 Task: Create a due date automation trigger when advanced on, on the tuesday of the week before a card is due add dates not due next week at 11:00 AM.
Action: Mouse moved to (884, 263)
Screenshot: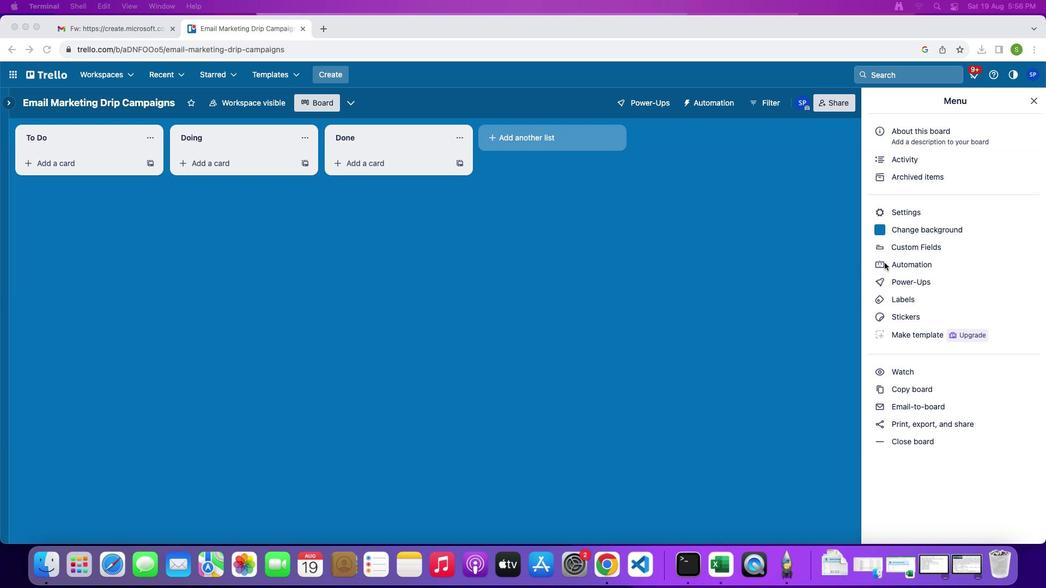 
Action: Mouse pressed left at (884, 263)
Screenshot: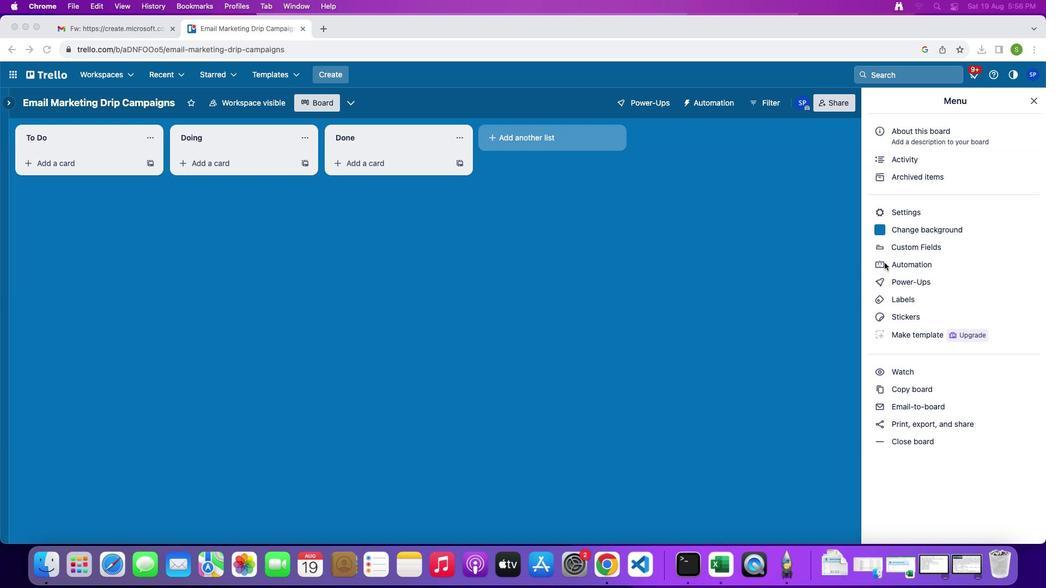 
Action: Mouse pressed left at (884, 263)
Screenshot: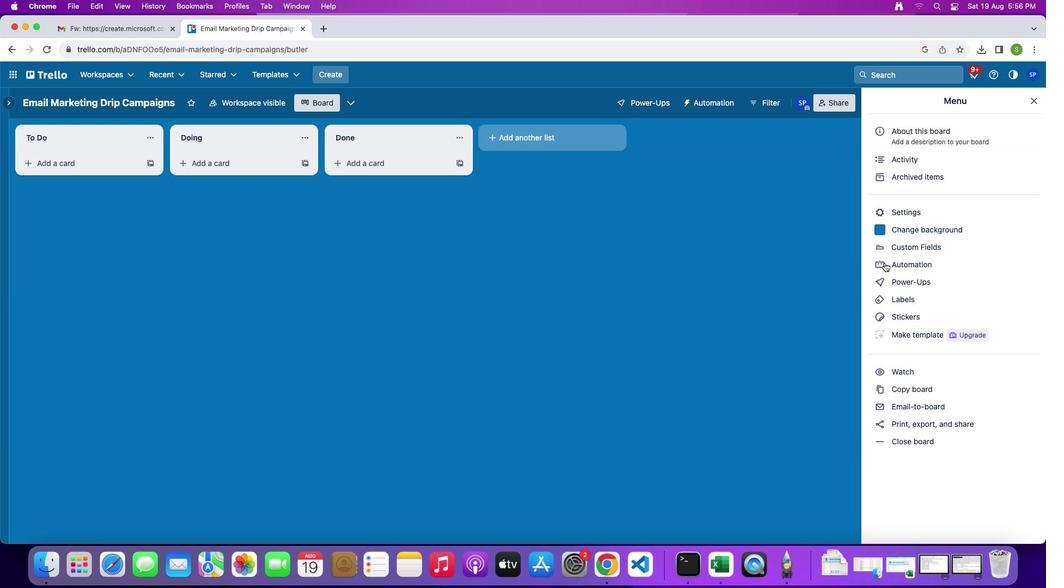 
Action: Mouse moved to (93, 245)
Screenshot: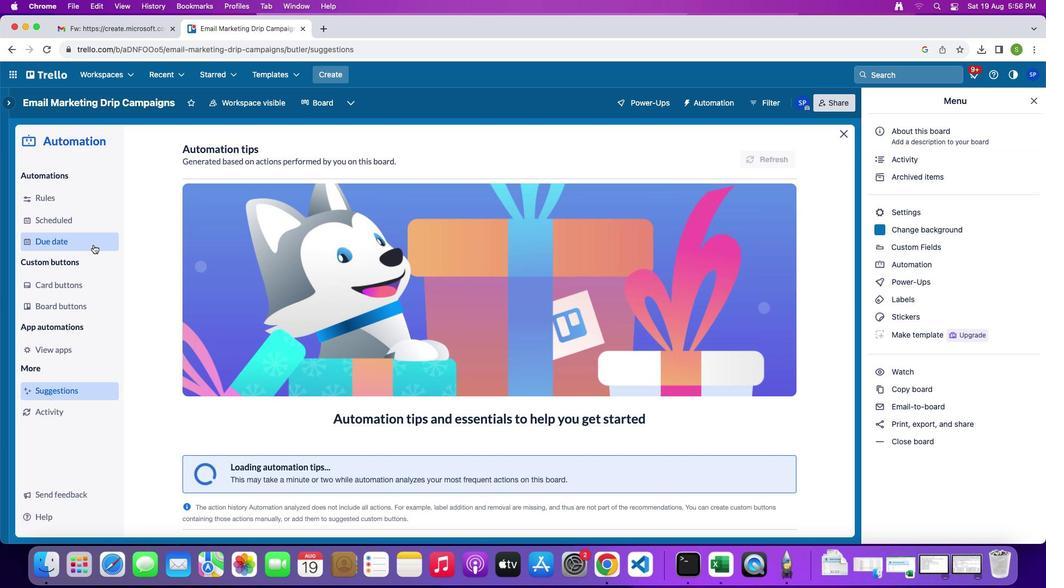 
Action: Mouse pressed left at (93, 245)
Screenshot: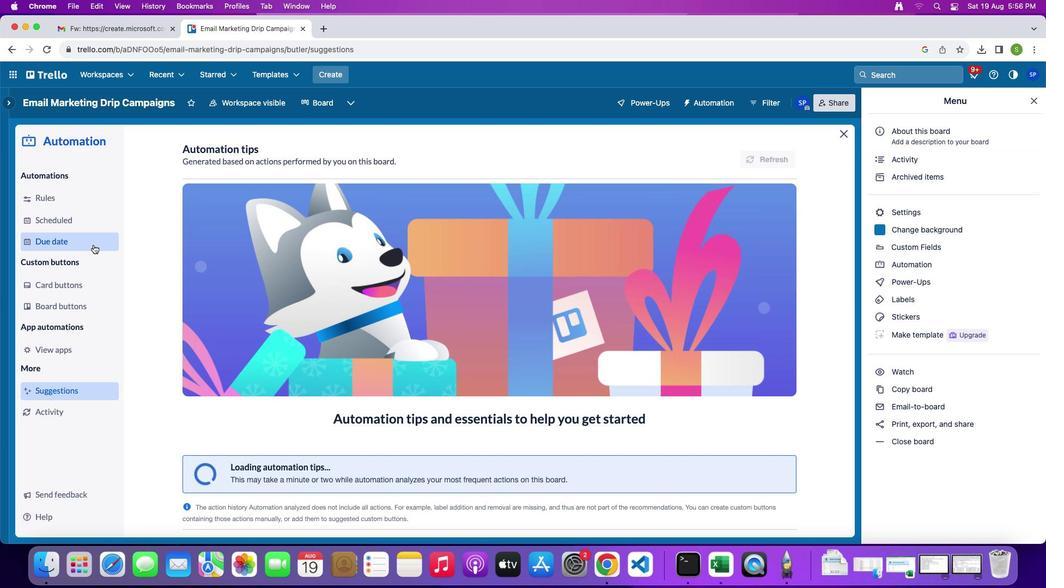 
Action: Mouse moved to (746, 153)
Screenshot: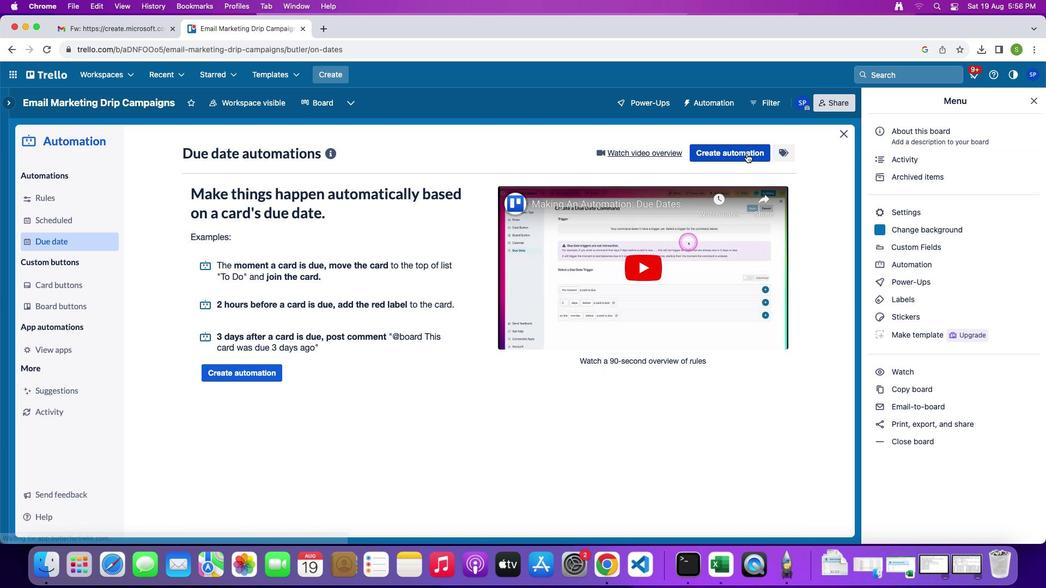 
Action: Mouse pressed left at (746, 153)
Screenshot: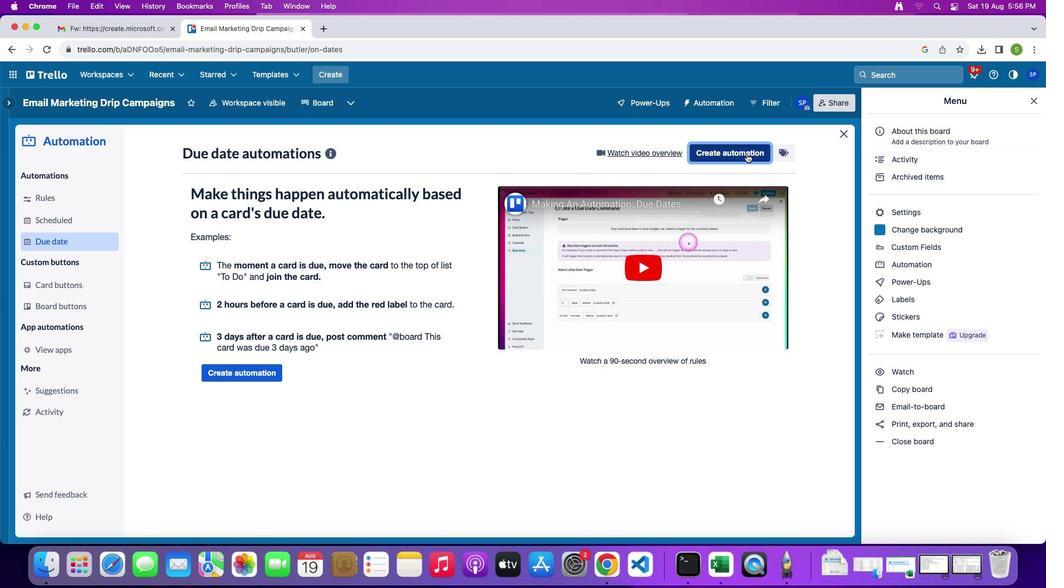 
Action: Mouse moved to (232, 256)
Screenshot: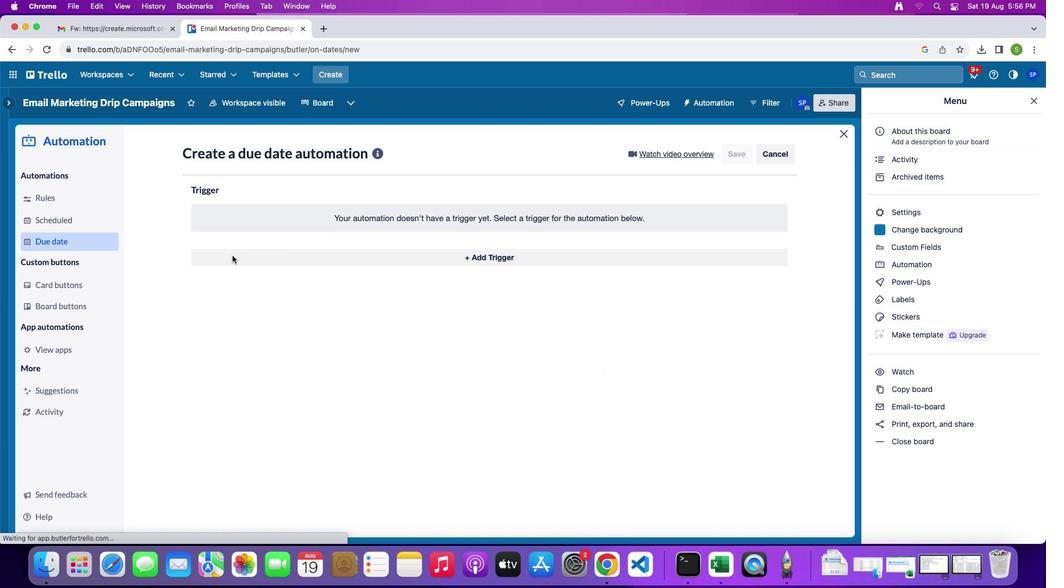 
Action: Mouse pressed left at (232, 256)
Screenshot: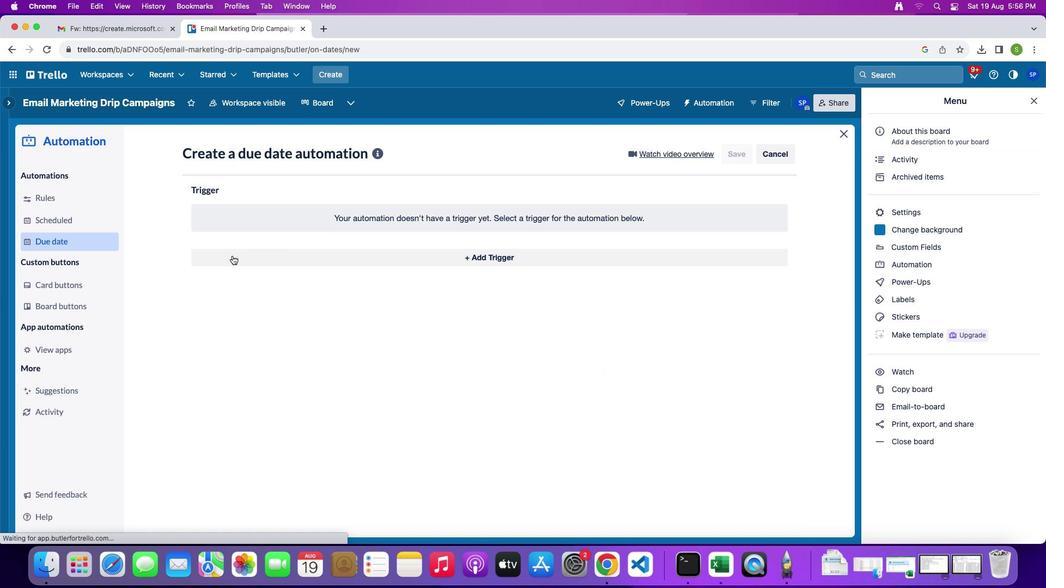 
Action: Mouse moved to (234, 453)
Screenshot: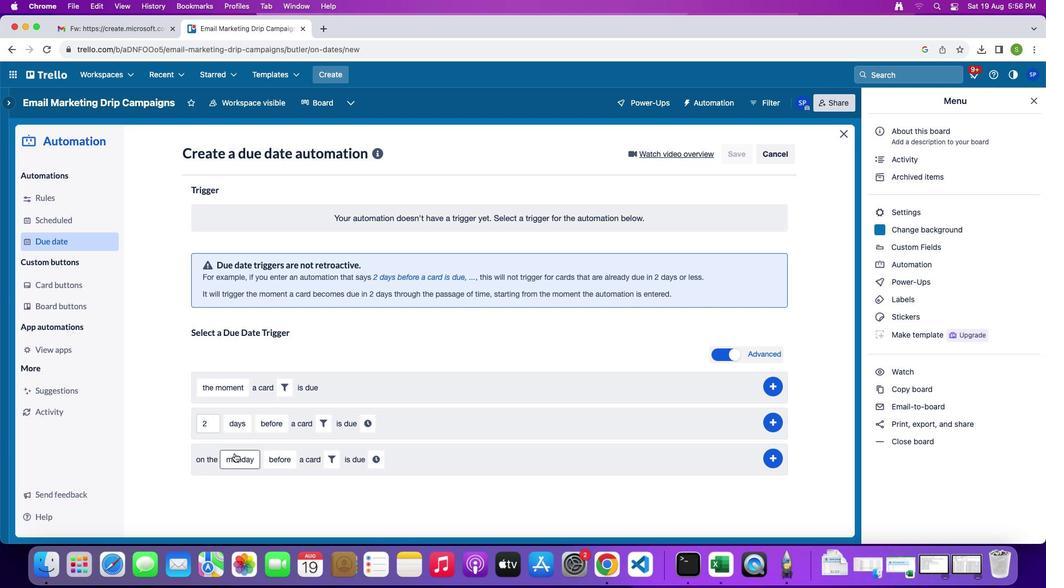 
Action: Mouse pressed left at (234, 453)
Screenshot: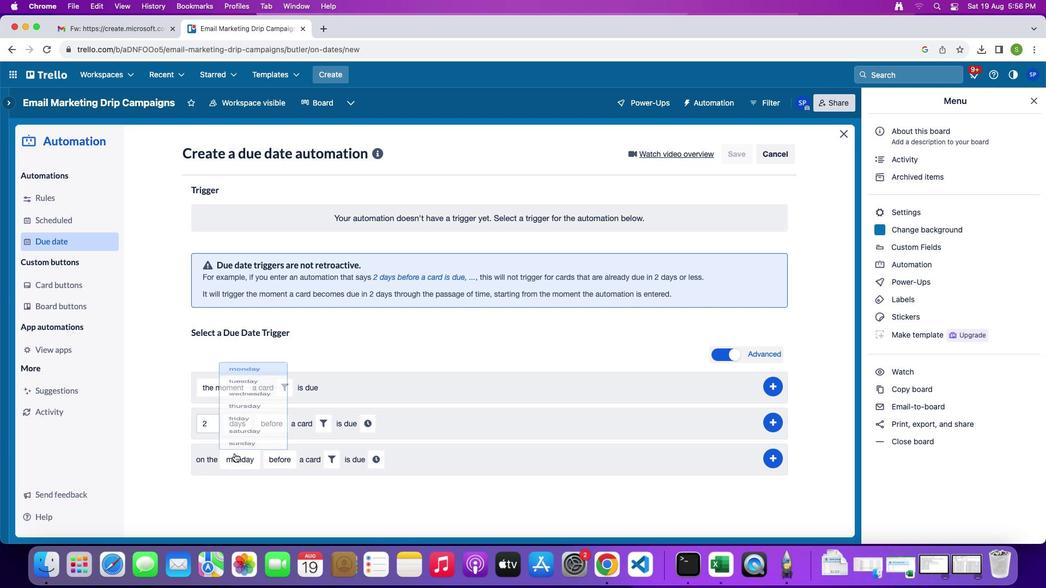 
Action: Mouse moved to (256, 331)
Screenshot: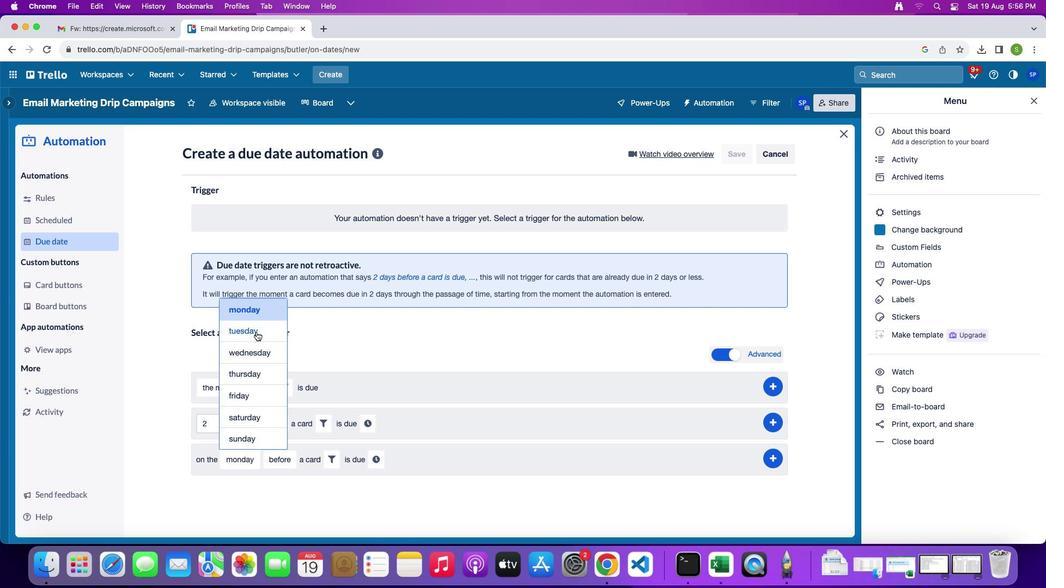 
Action: Mouse pressed left at (256, 331)
Screenshot: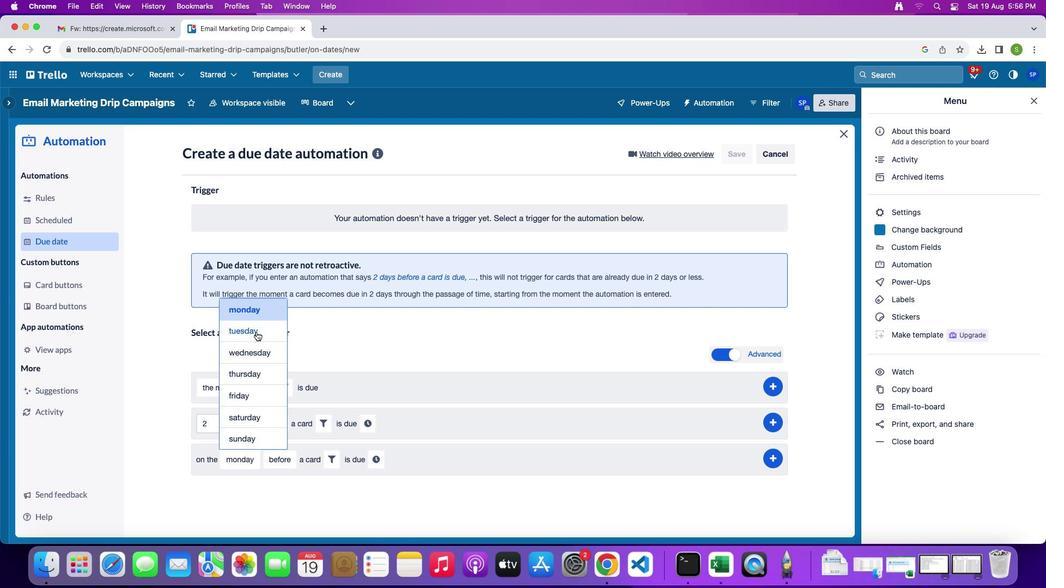 
Action: Mouse moved to (278, 463)
Screenshot: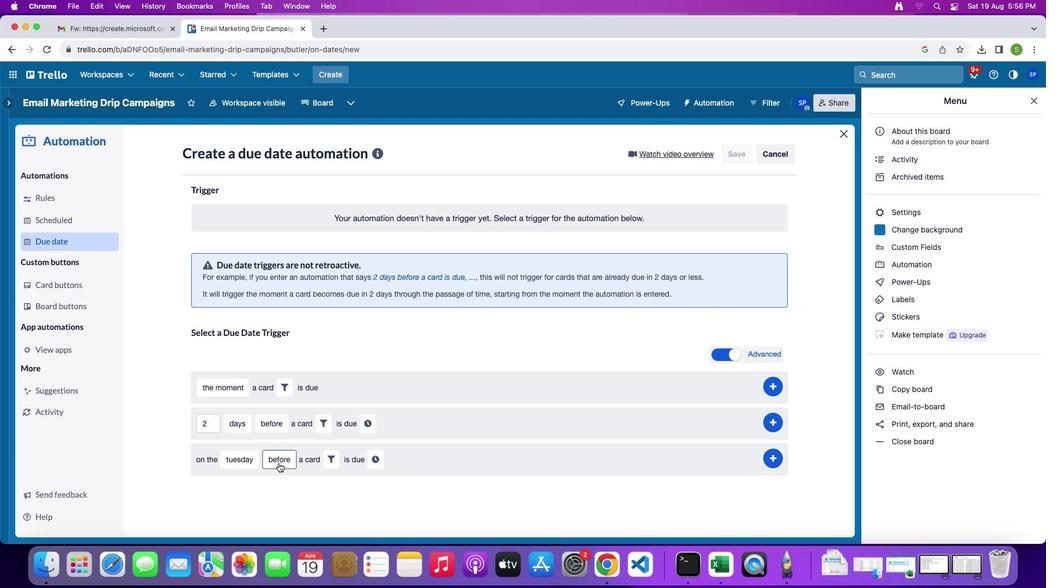 
Action: Mouse pressed left at (278, 463)
Screenshot: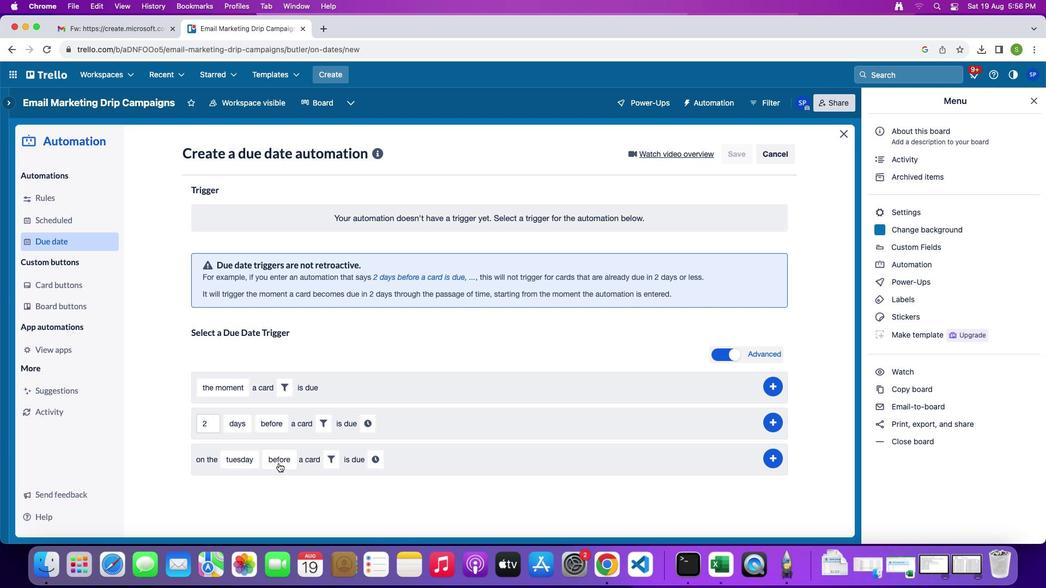 
Action: Mouse moved to (284, 440)
Screenshot: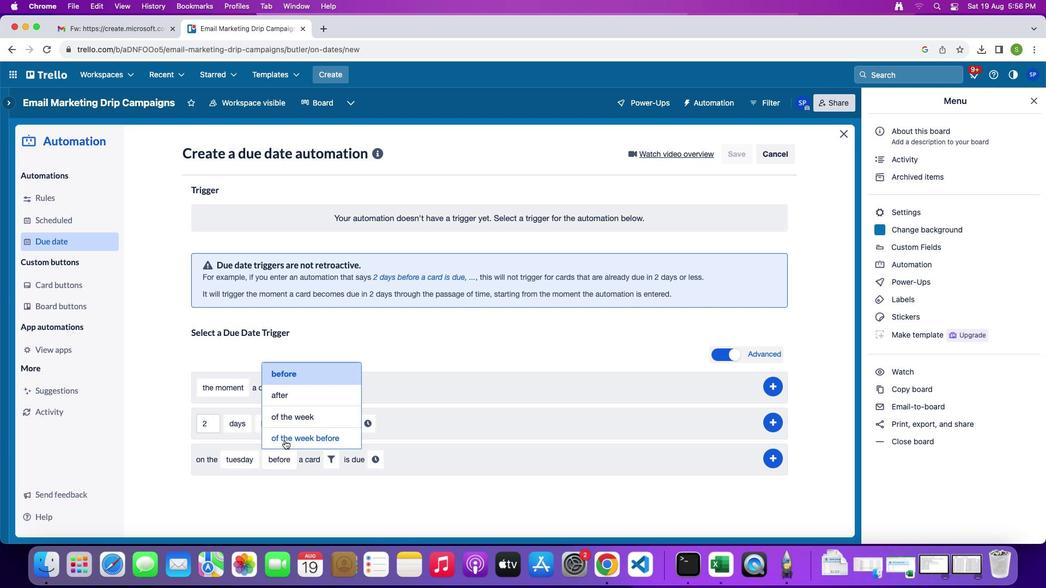 
Action: Mouse pressed left at (284, 440)
Screenshot: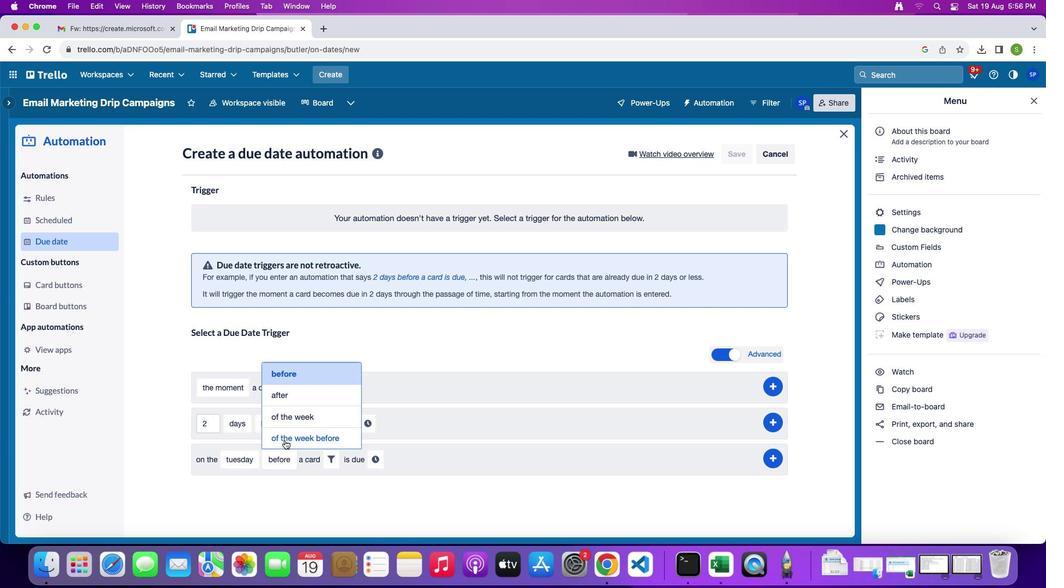 
Action: Mouse moved to (367, 459)
Screenshot: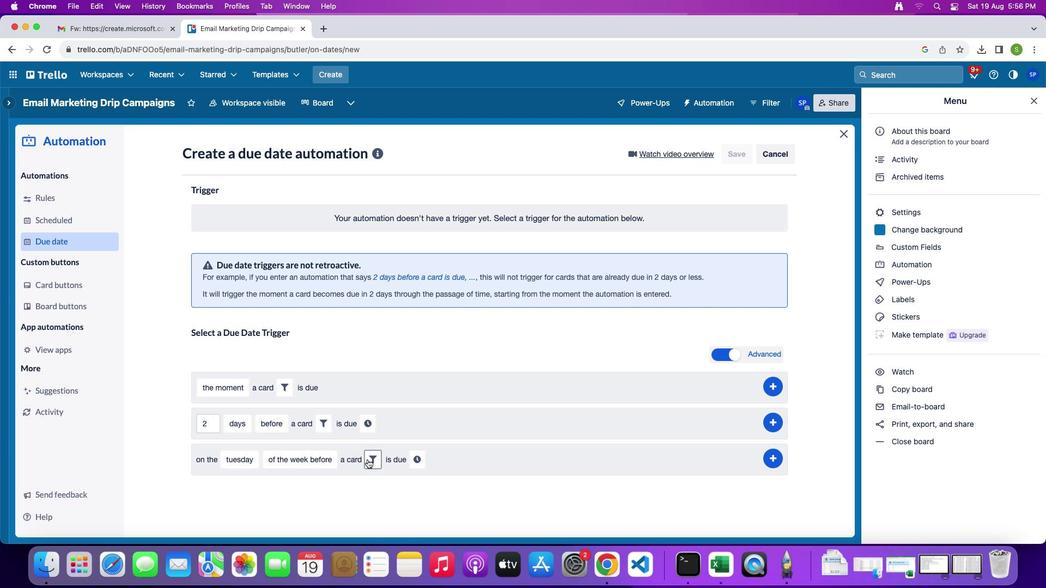 
Action: Mouse pressed left at (367, 459)
Screenshot: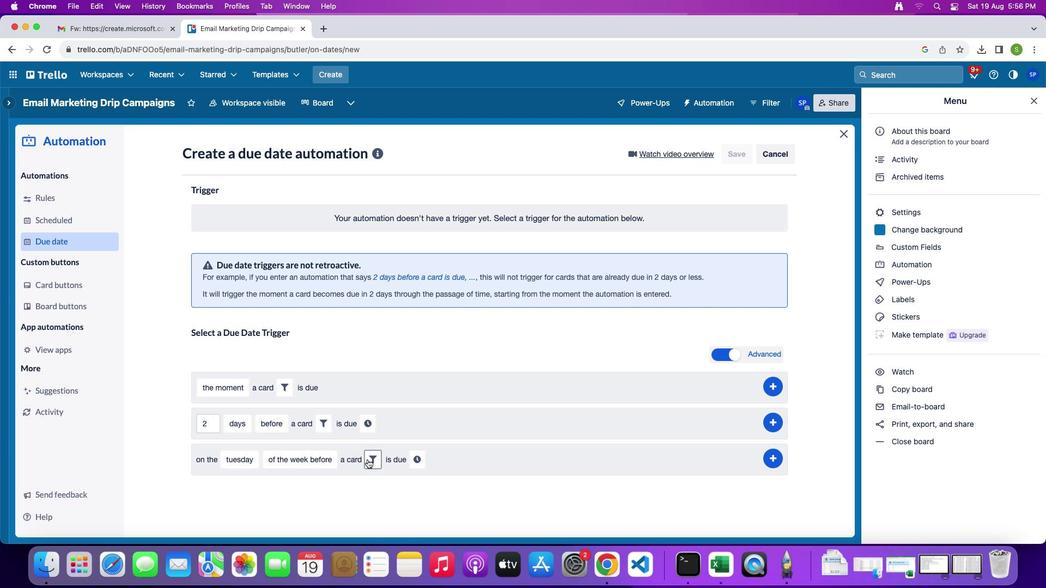 
Action: Mouse moved to (420, 499)
Screenshot: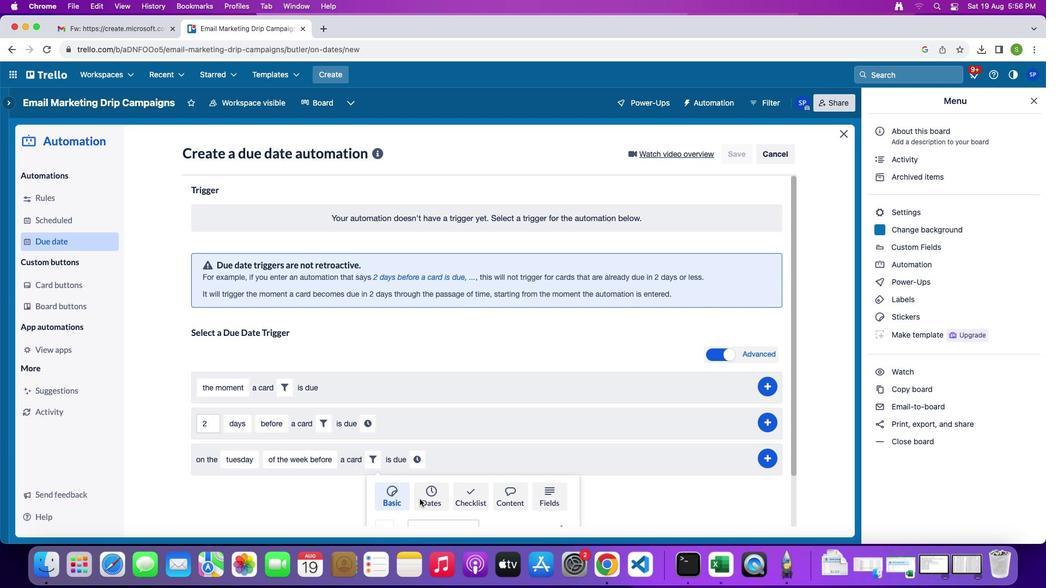 
Action: Mouse pressed left at (420, 499)
Screenshot: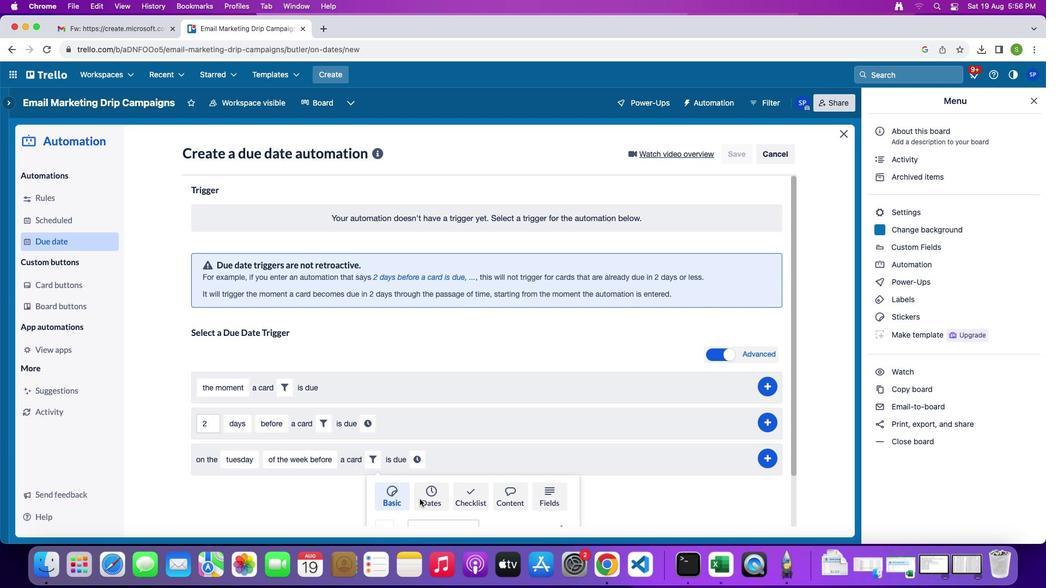 
Action: Mouse moved to (329, 490)
Screenshot: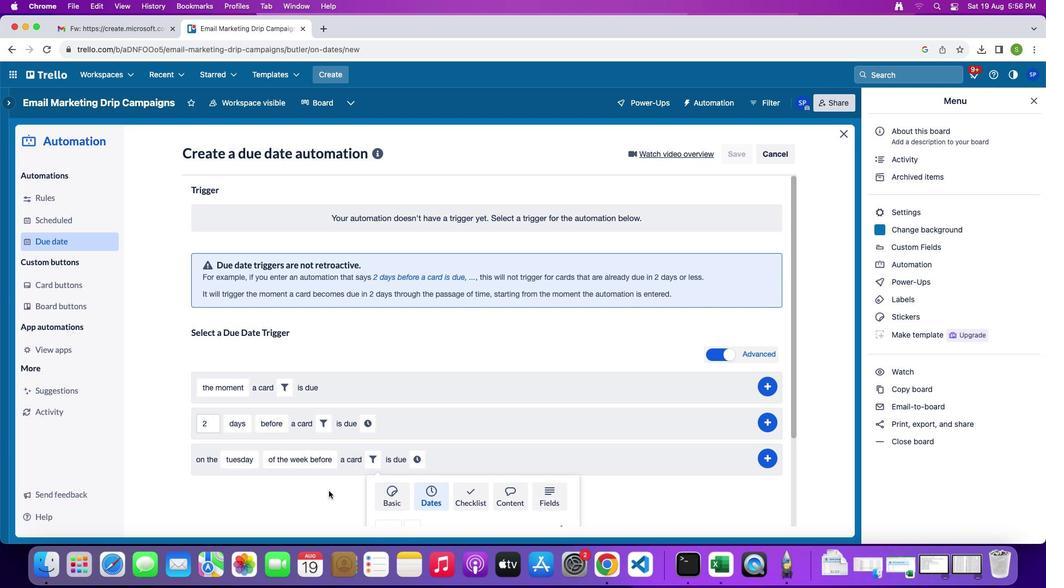
Action: Mouse scrolled (329, 490) with delta (0, 0)
Screenshot: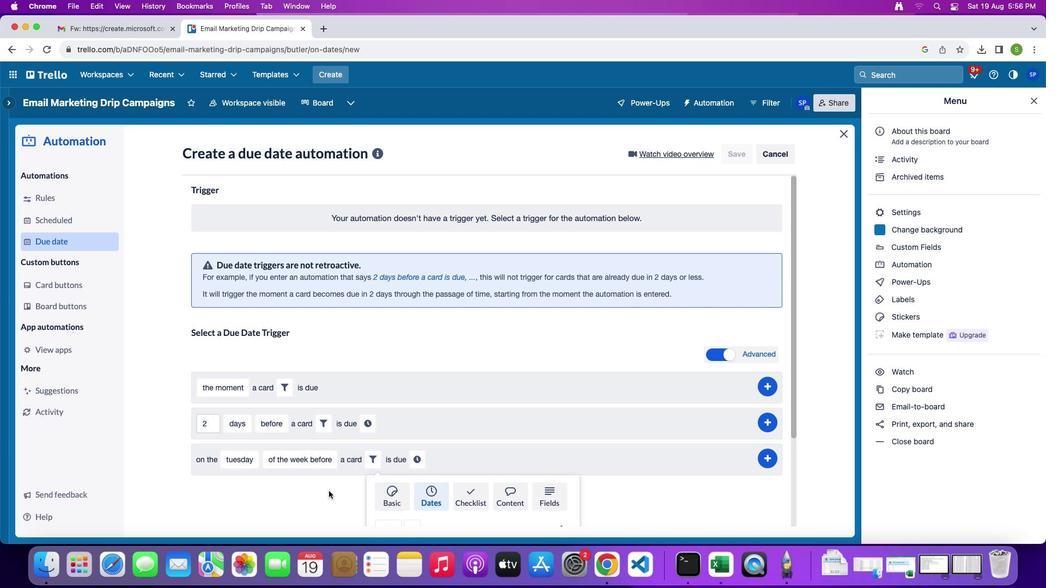 
Action: Mouse scrolled (329, 490) with delta (0, 0)
Screenshot: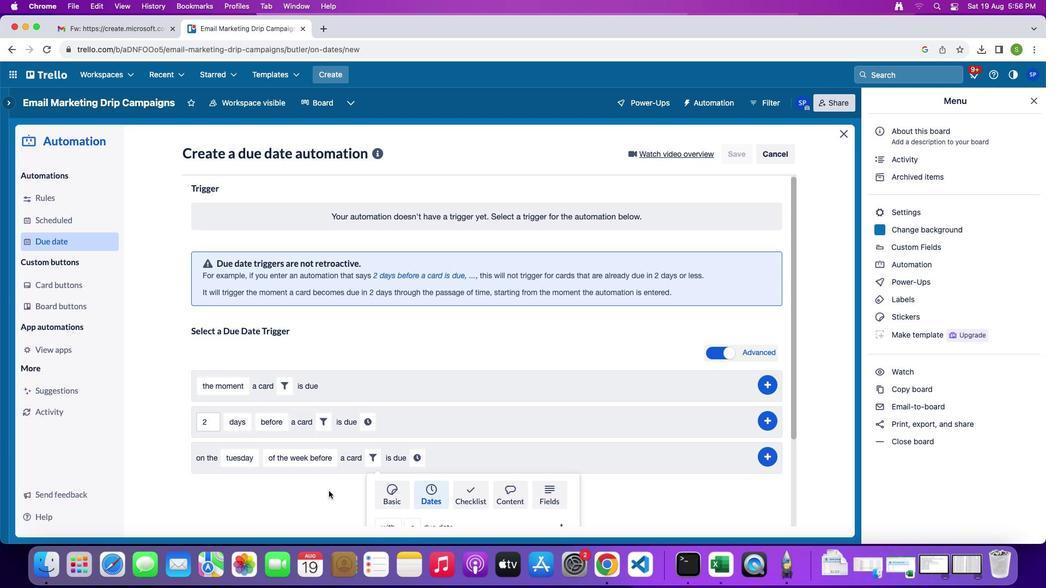 
Action: Mouse scrolled (329, 490) with delta (0, -1)
Screenshot: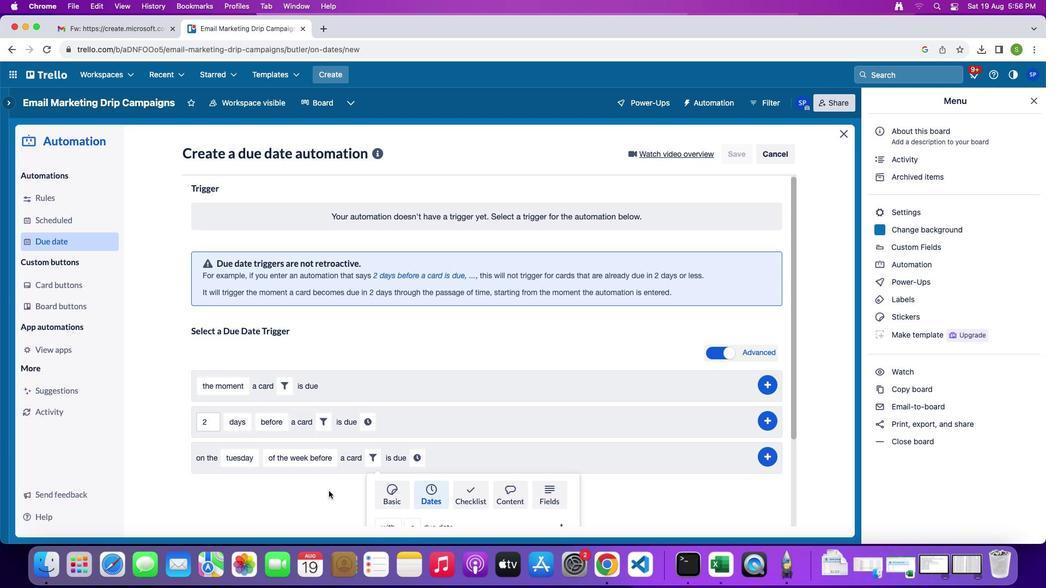 
Action: Mouse scrolled (329, 490) with delta (0, -2)
Screenshot: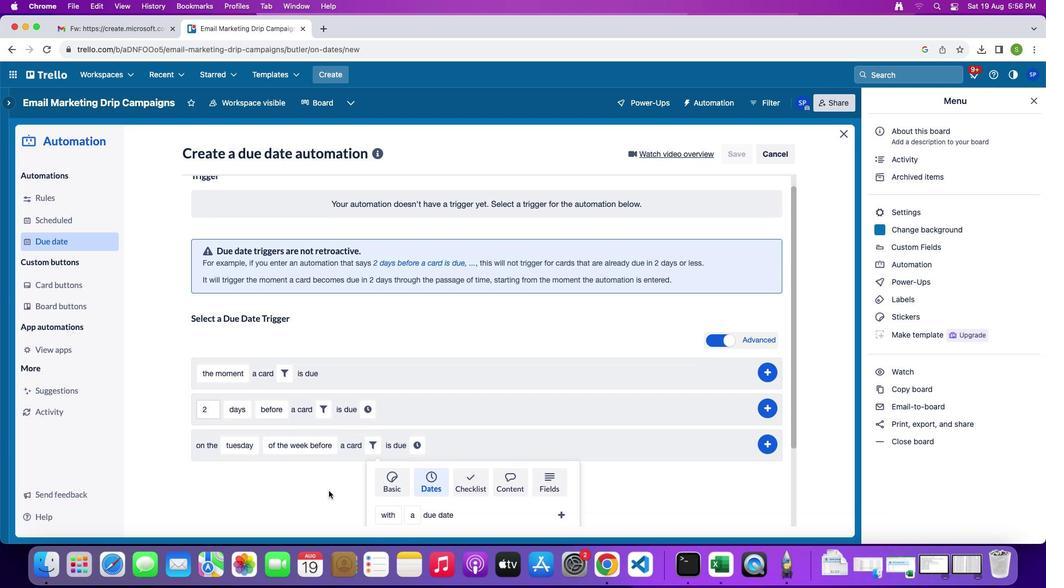 
Action: Mouse scrolled (329, 490) with delta (0, -2)
Screenshot: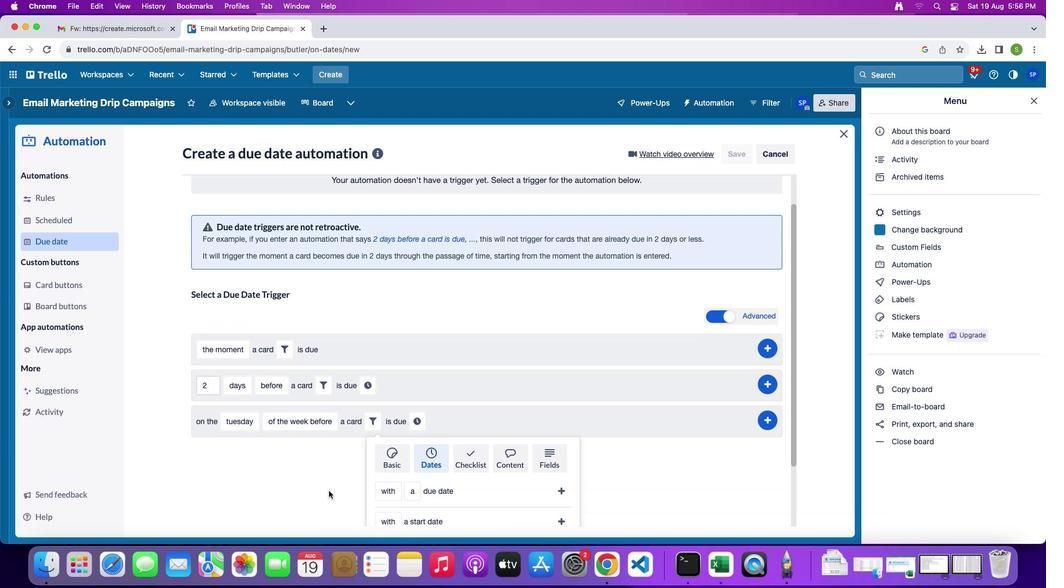 
Action: Mouse scrolled (329, 490) with delta (0, 0)
Screenshot: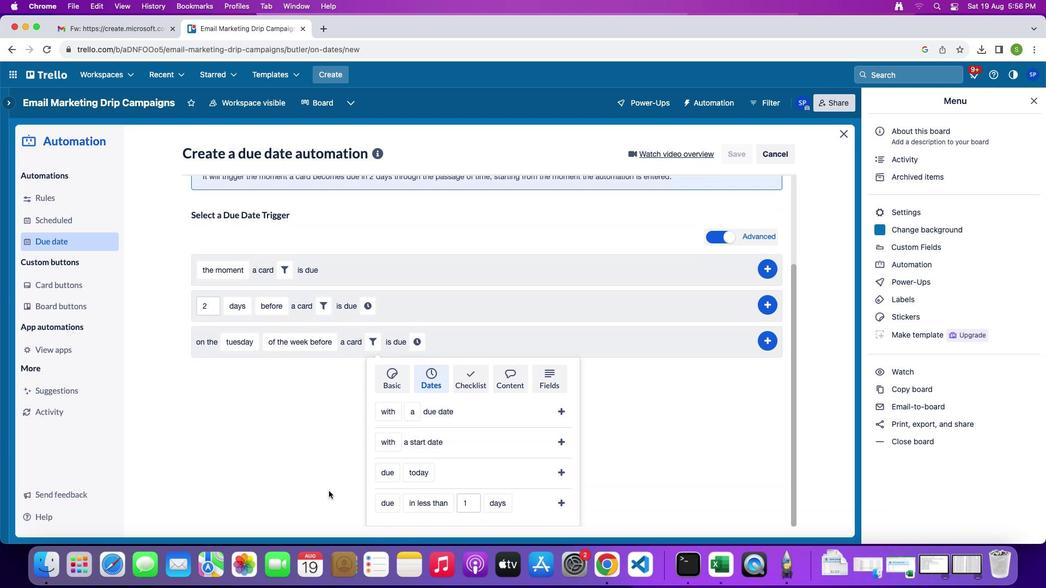 
Action: Mouse scrolled (329, 490) with delta (0, 0)
Screenshot: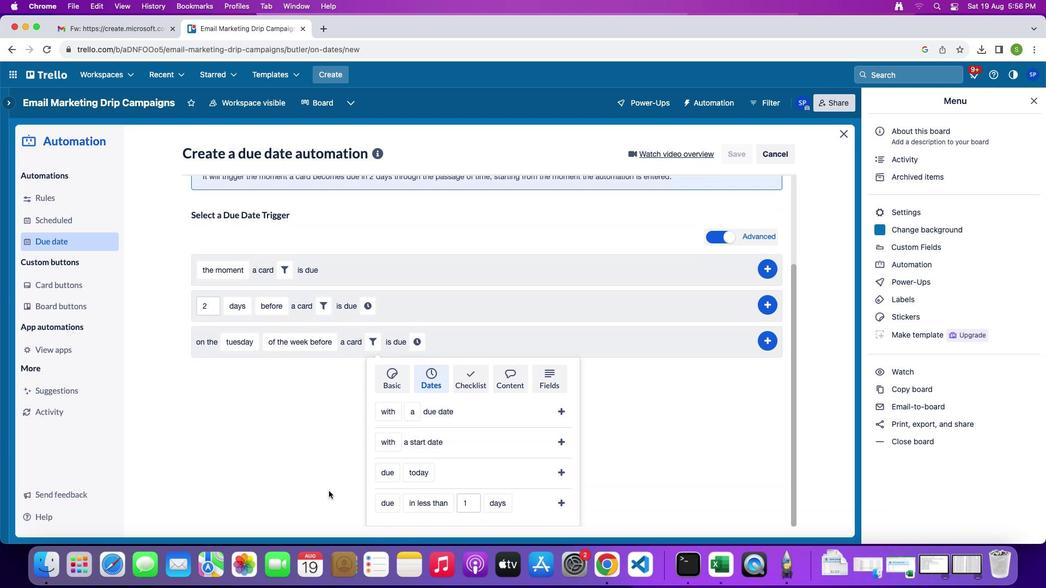 
Action: Mouse scrolled (329, 490) with delta (0, -1)
Screenshot: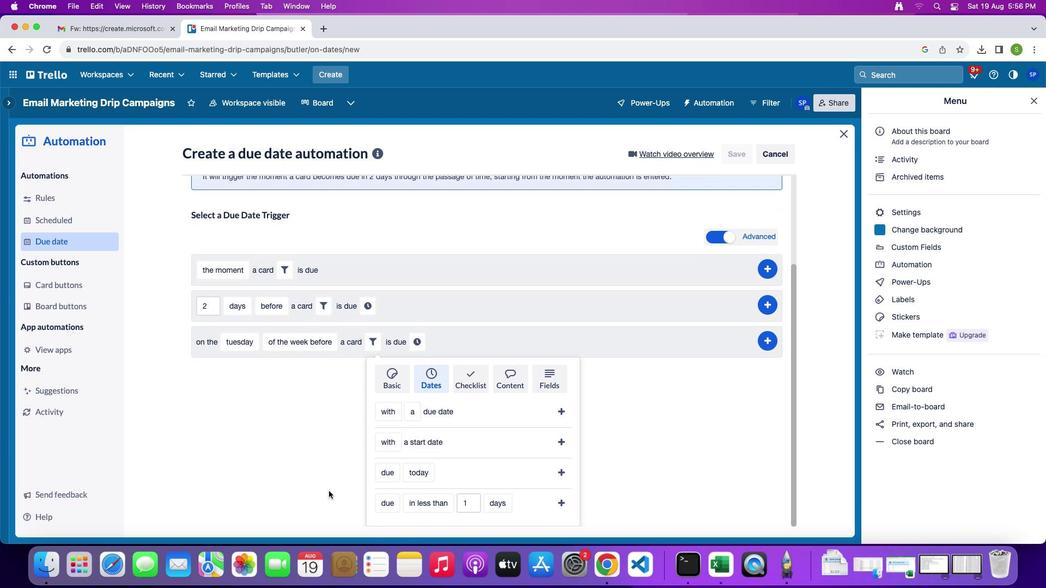 
Action: Mouse moved to (378, 475)
Screenshot: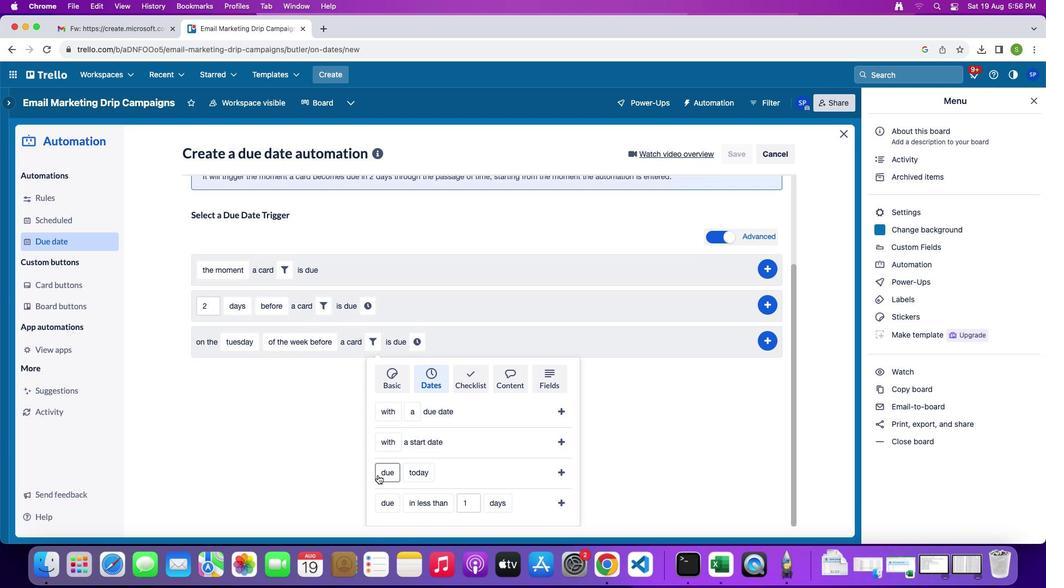 
Action: Mouse pressed left at (378, 475)
Screenshot: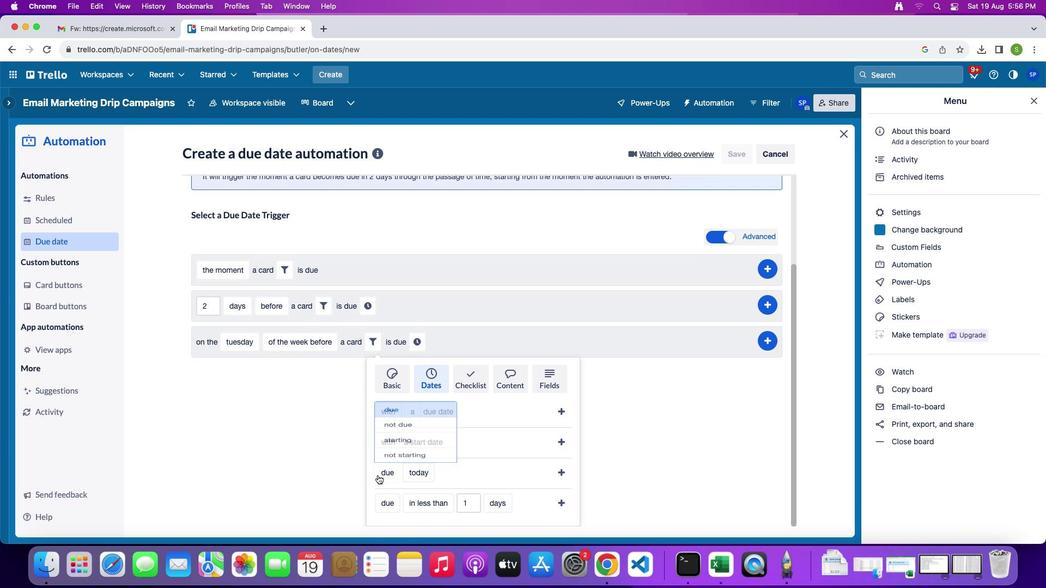 
Action: Mouse moved to (399, 409)
Screenshot: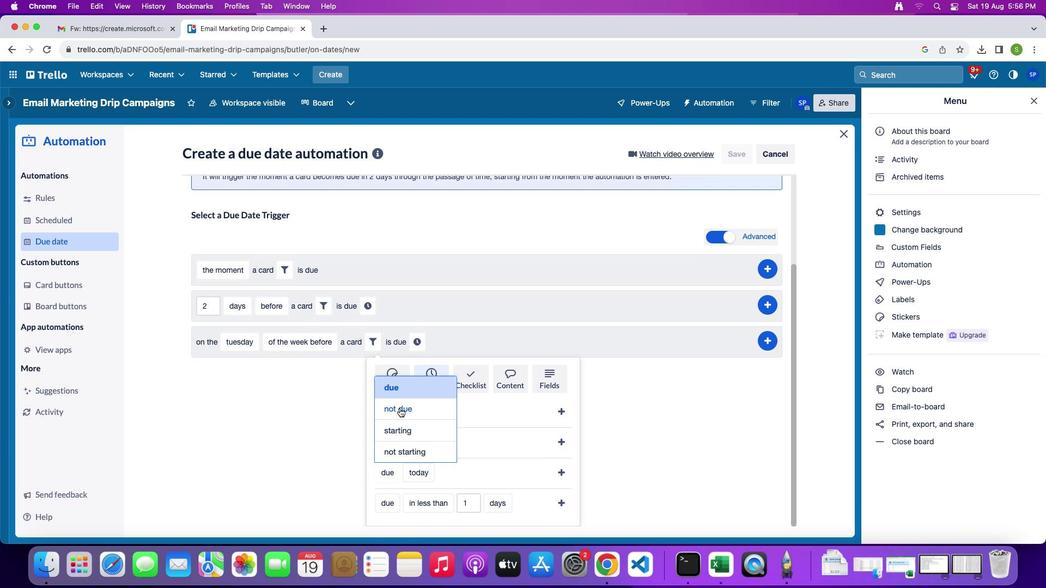 
Action: Mouse pressed left at (399, 409)
Screenshot: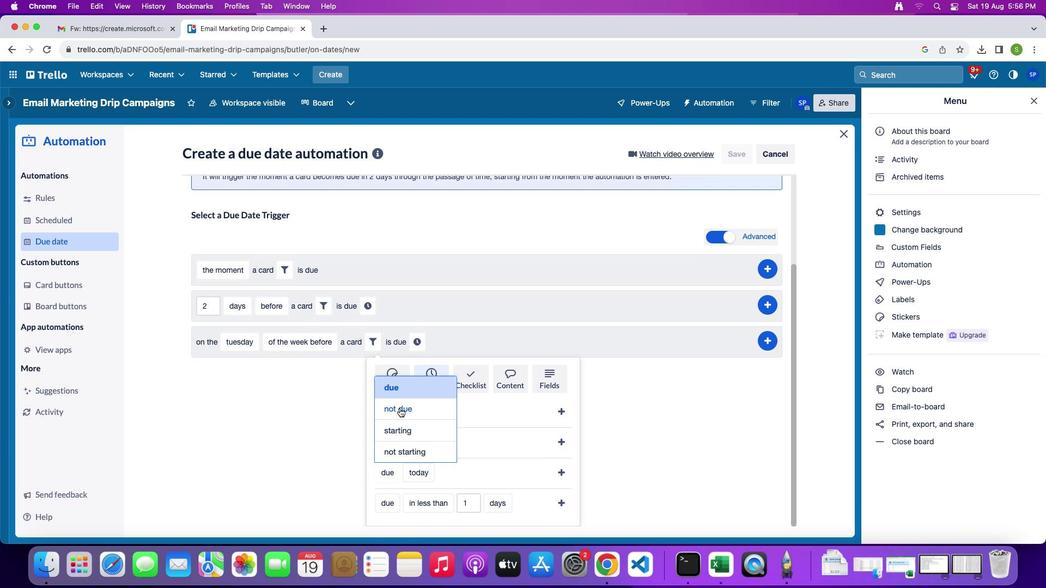 
Action: Mouse moved to (431, 469)
Screenshot: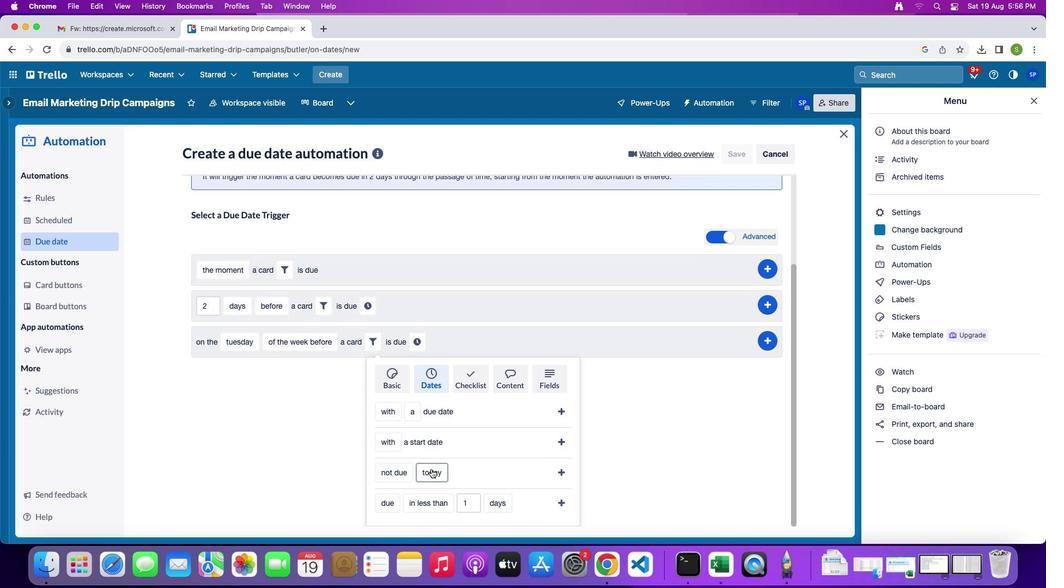 
Action: Mouse pressed left at (431, 469)
Screenshot: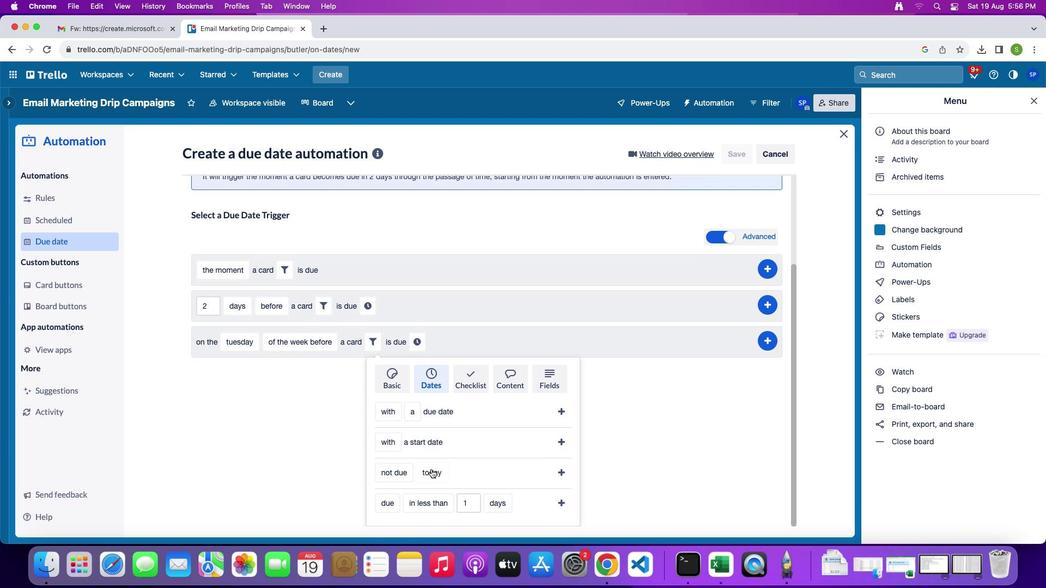 
Action: Mouse moved to (440, 408)
Screenshot: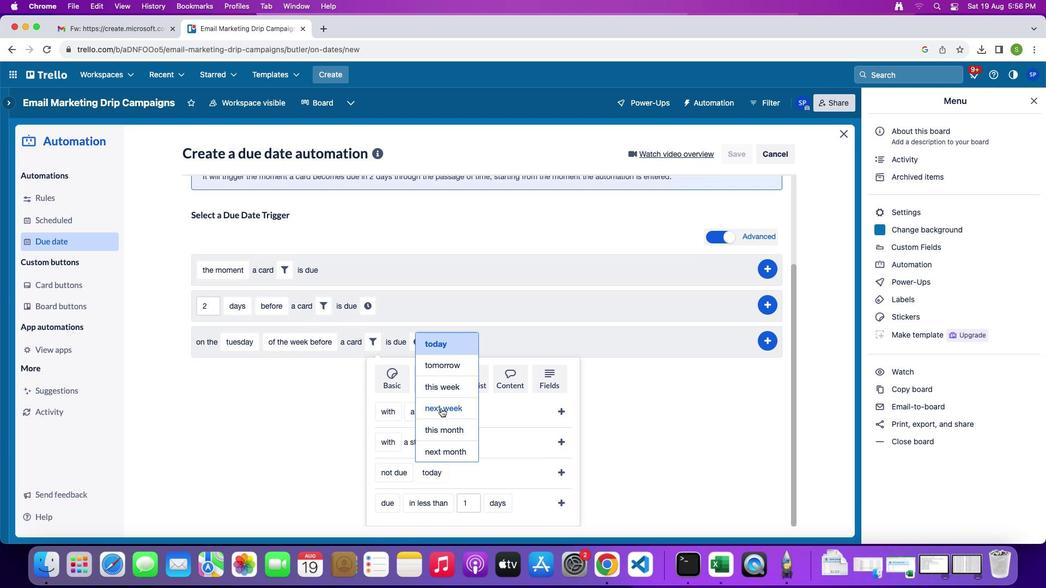 
Action: Mouse pressed left at (440, 408)
Screenshot: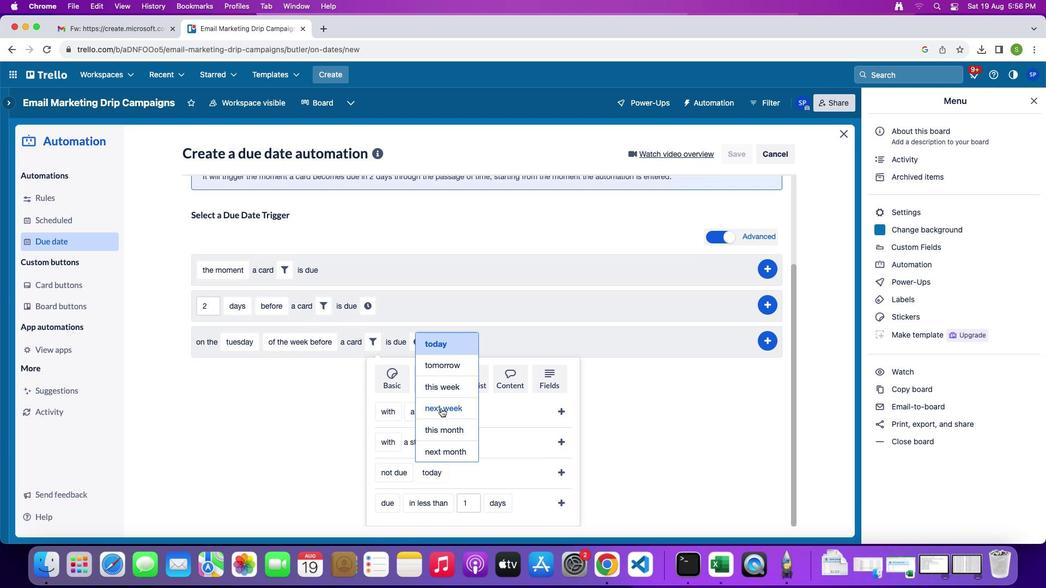 
Action: Mouse moved to (559, 470)
Screenshot: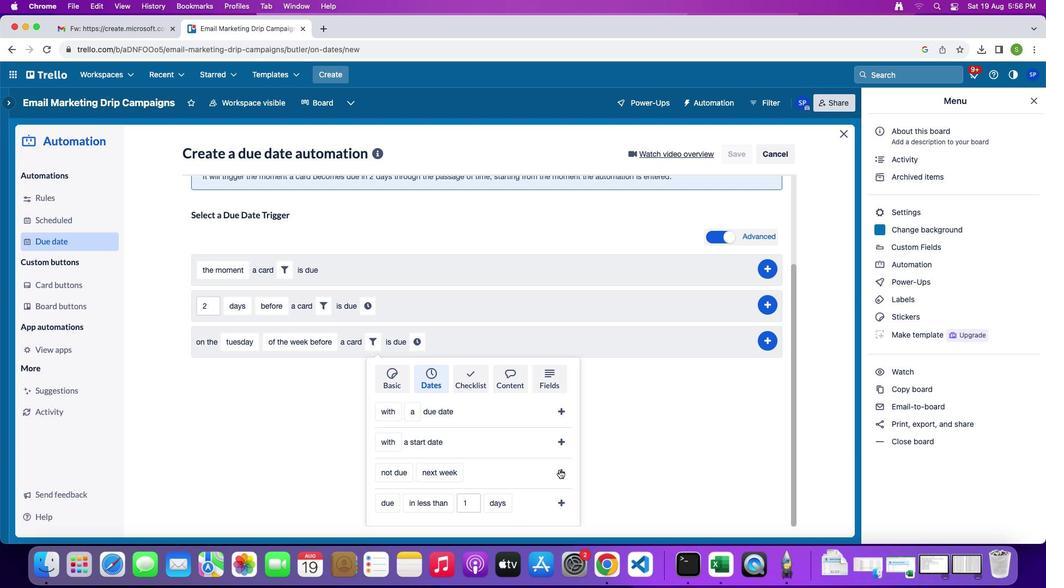 
Action: Mouse pressed left at (559, 470)
Screenshot: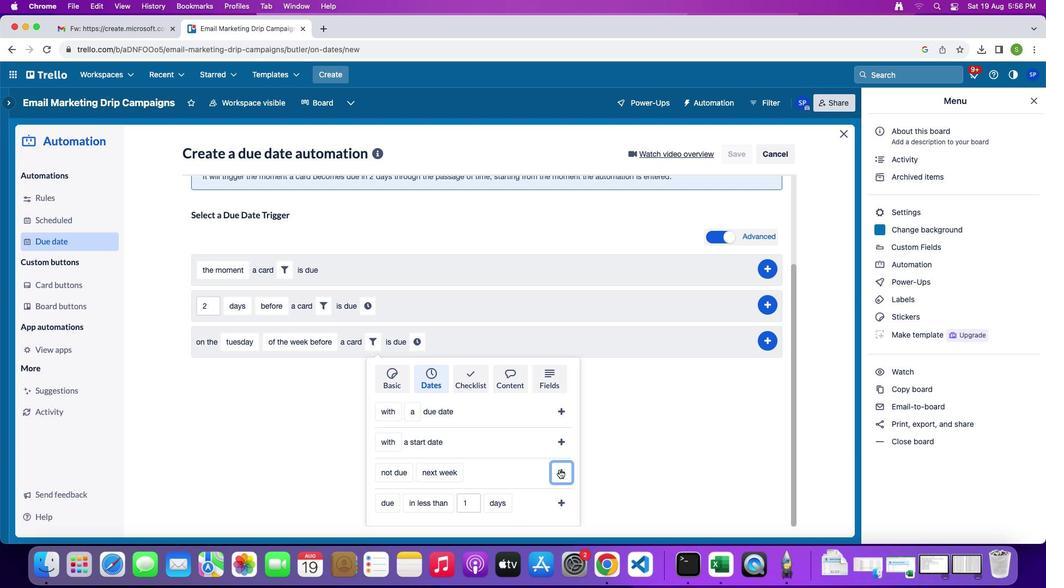 
Action: Mouse moved to (511, 460)
Screenshot: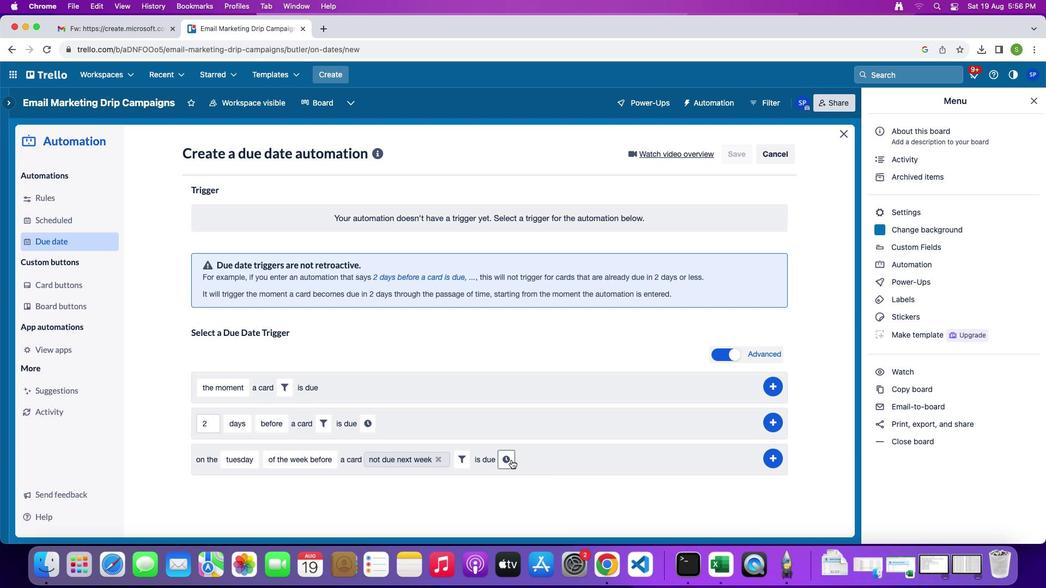 
Action: Mouse pressed left at (511, 460)
Screenshot: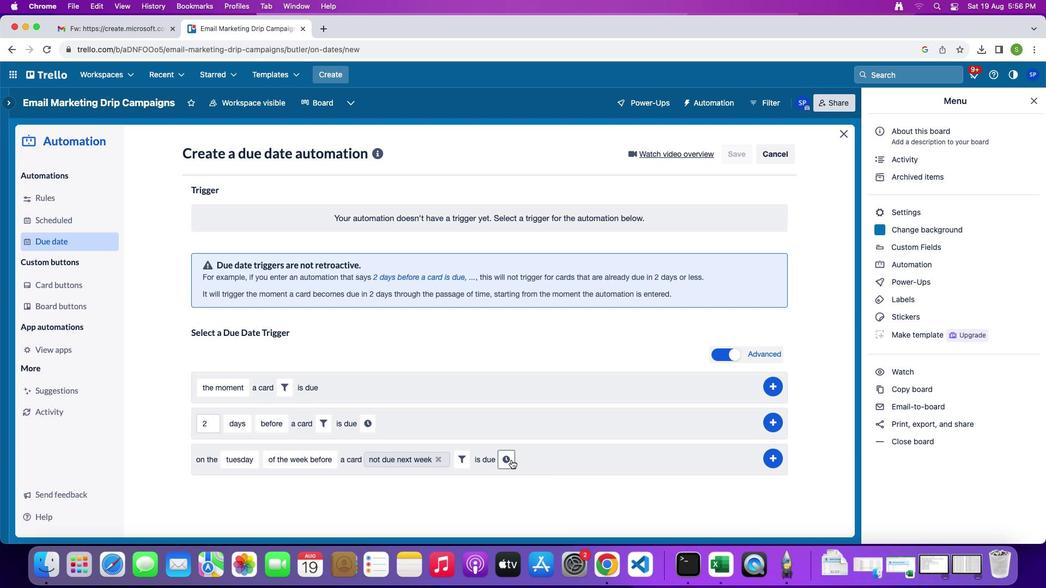 
Action: Mouse moved to (532, 460)
Screenshot: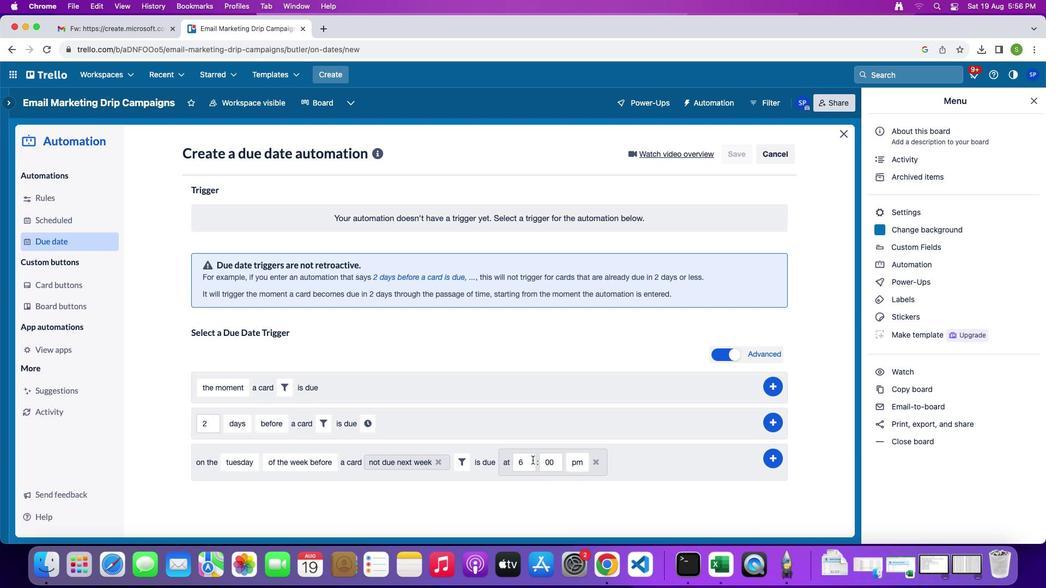 
Action: Mouse pressed left at (532, 460)
Screenshot: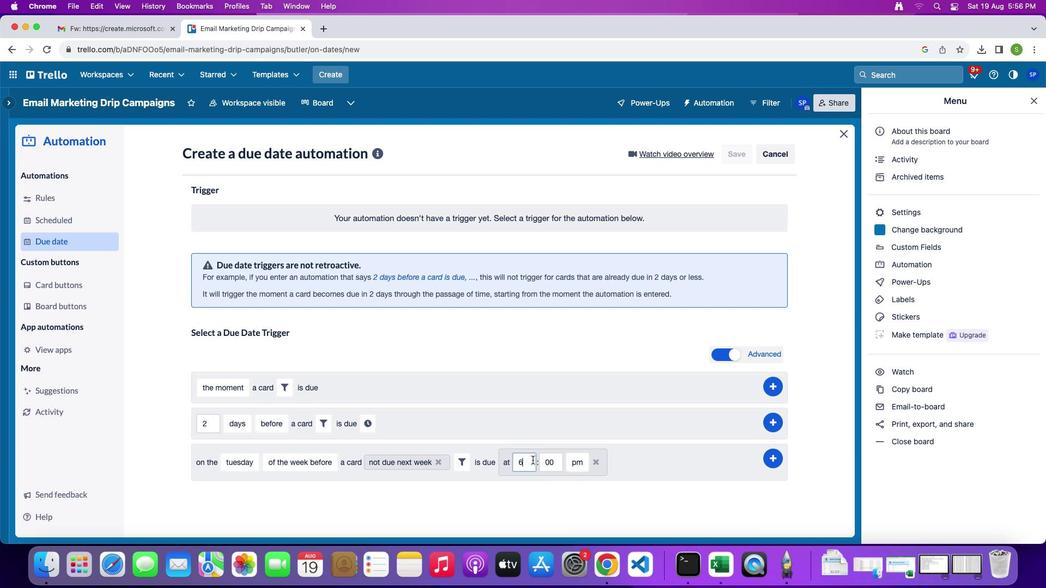 
Action: Key pressed Key.backspace'1''1'
Screenshot: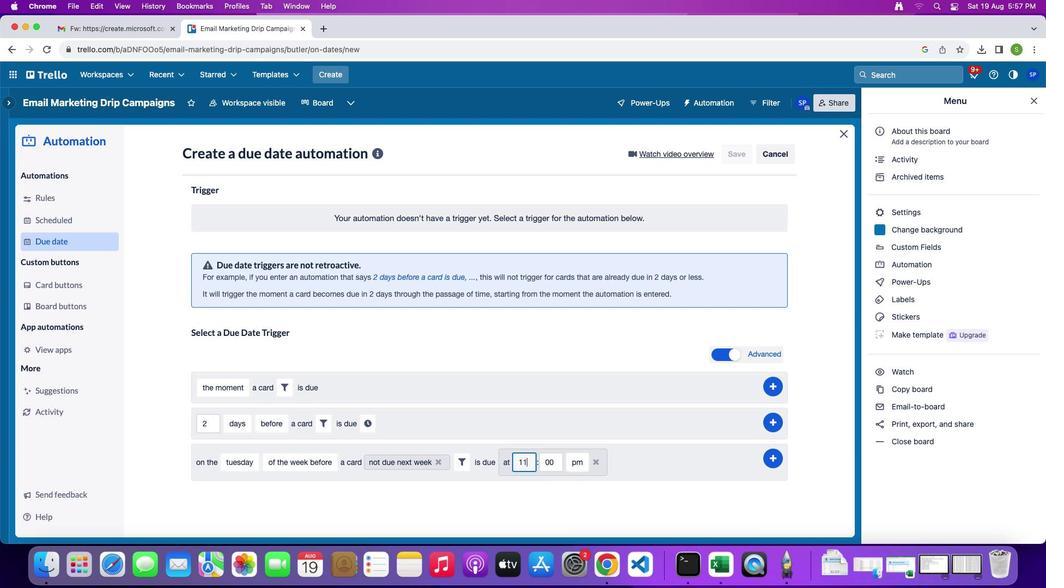 
Action: Mouse moved to (554, 459)
Screenshot: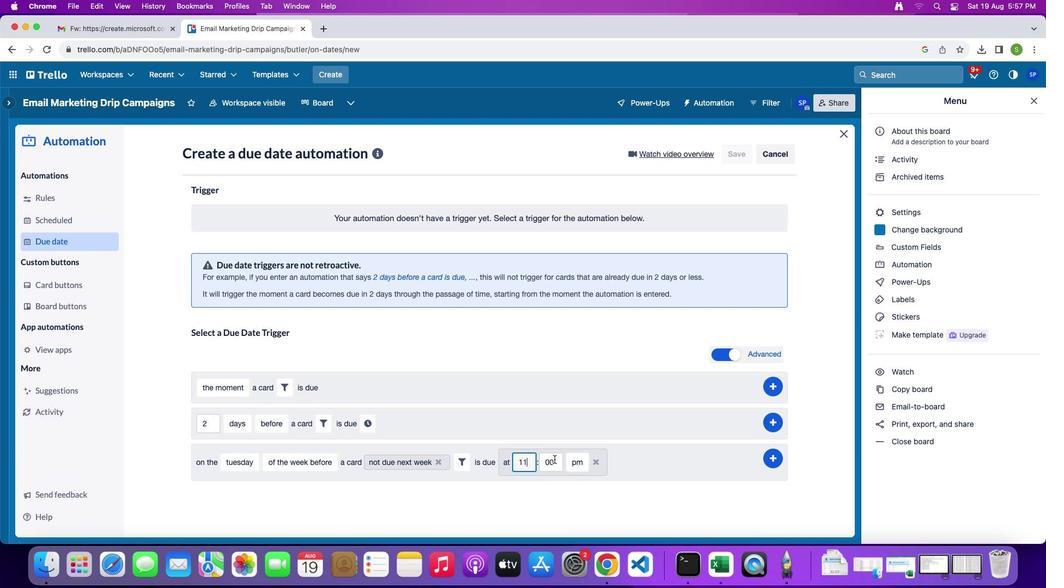 
Action: Mouse pressed left at (554, 459)
Screenshot: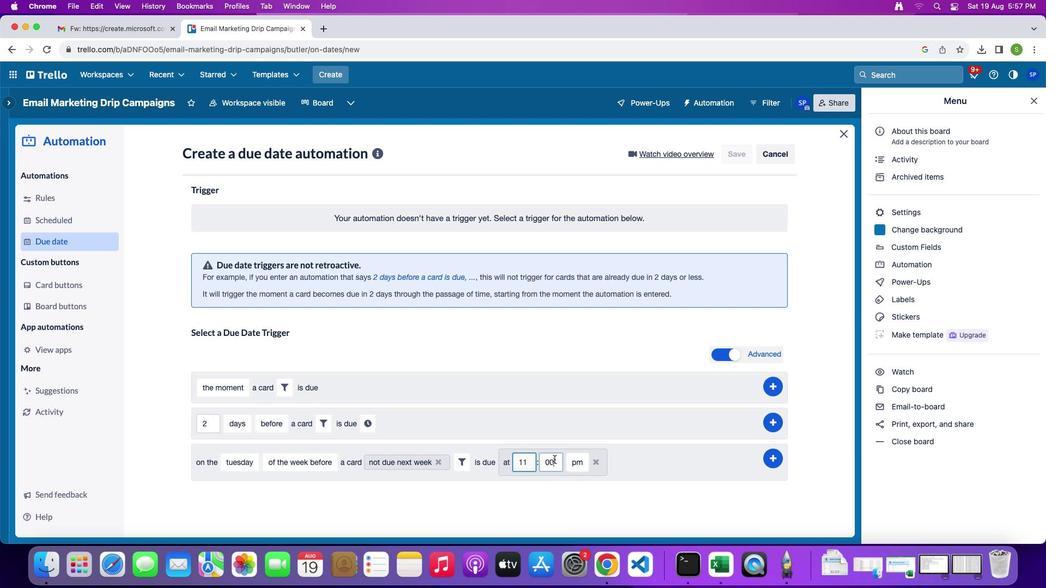 
Action: Key pressed Key.backspaceKey.backspaceKey.backspace
Screenshot: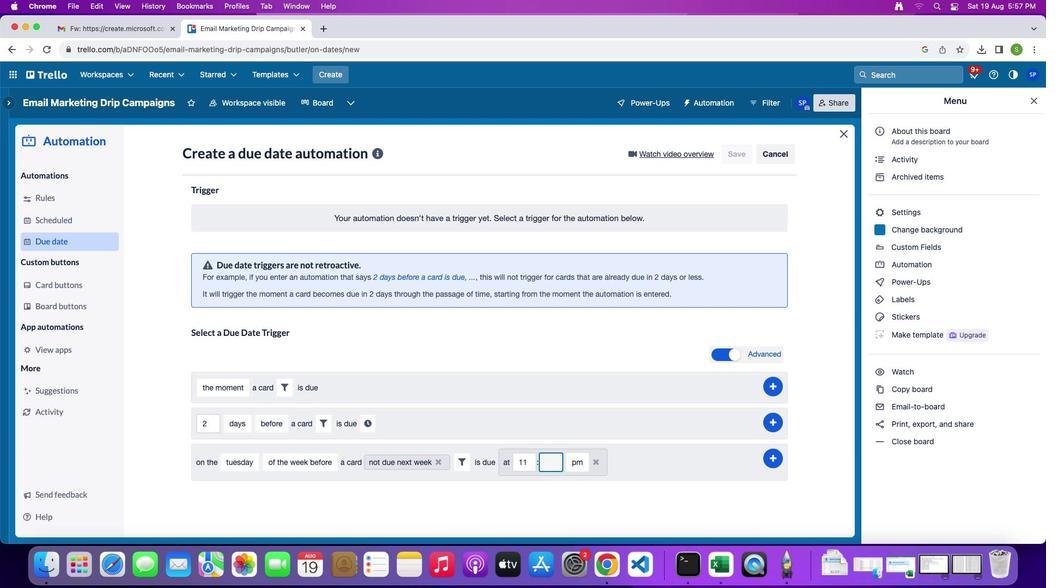 
Action: Mouse moved to (554, 459)
Screenshot: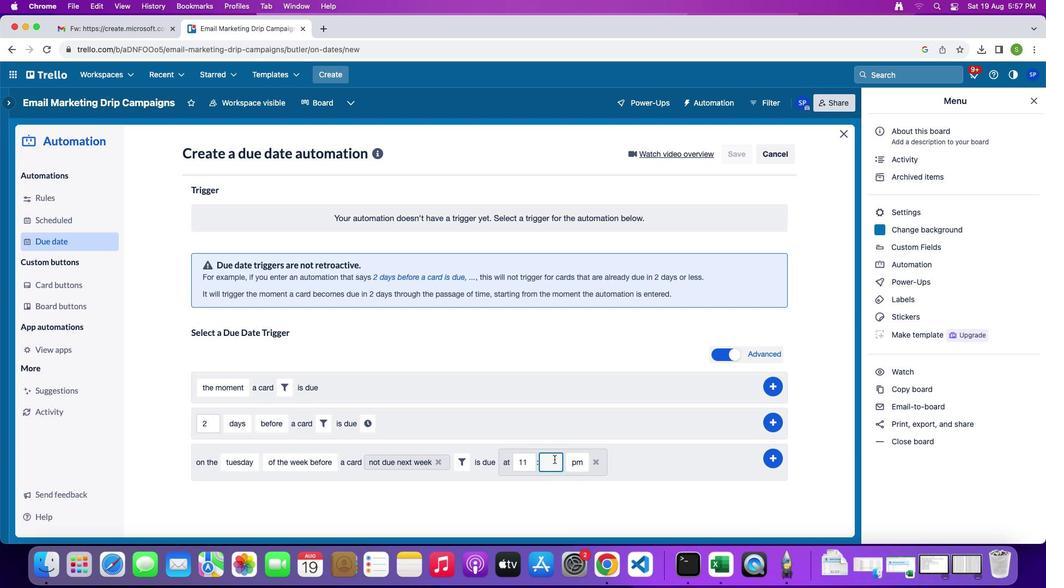 
Action: Key pressed '0''0'
Screenshot: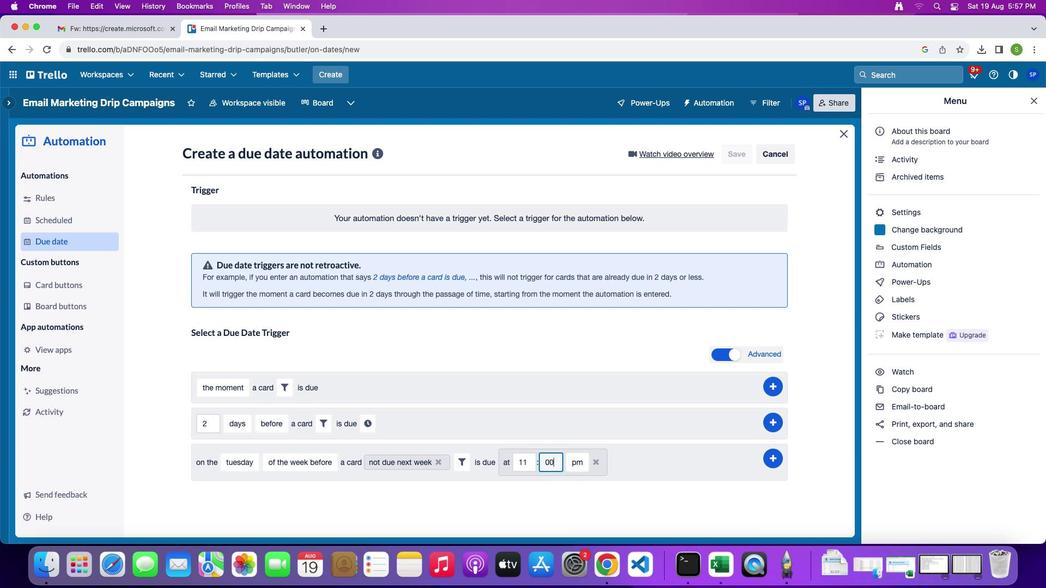 
Action: Mouse moved to (569, 459)
Screenshot: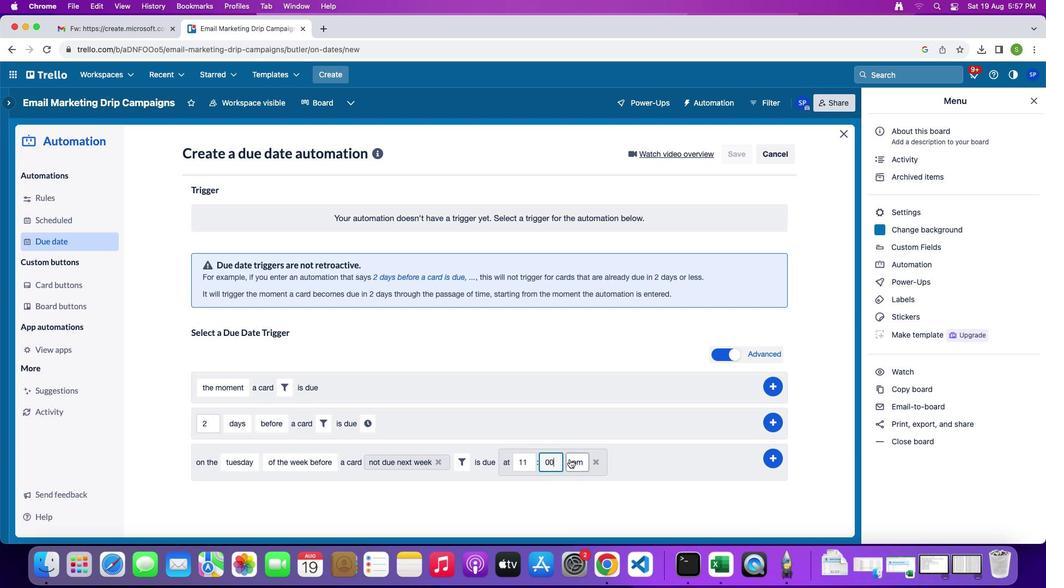 
Action: Mouse pressed left at (569, 459)
Screenshot: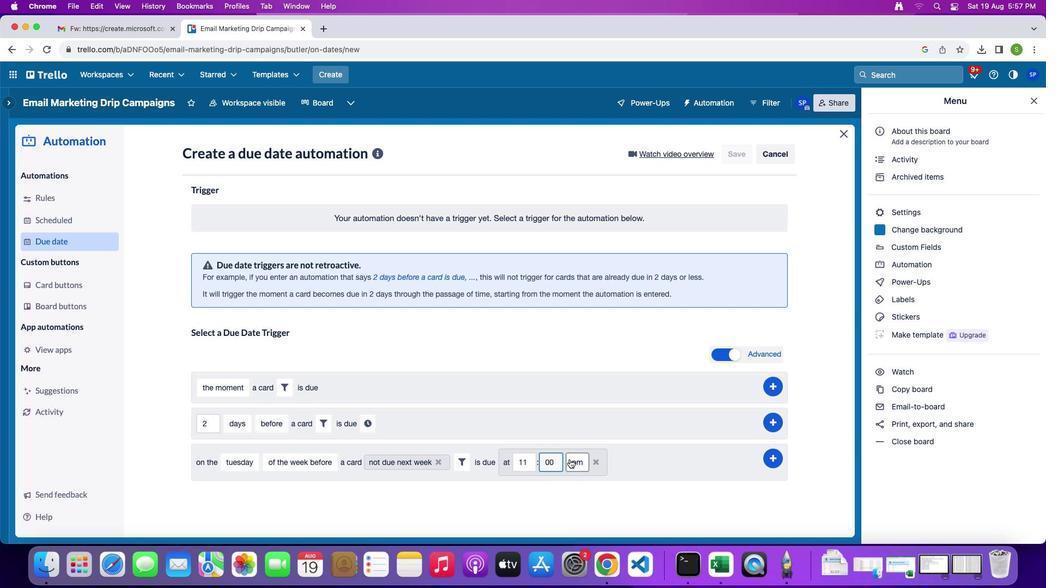 
Action: Mouse moved to (578, 479)
Screenshot: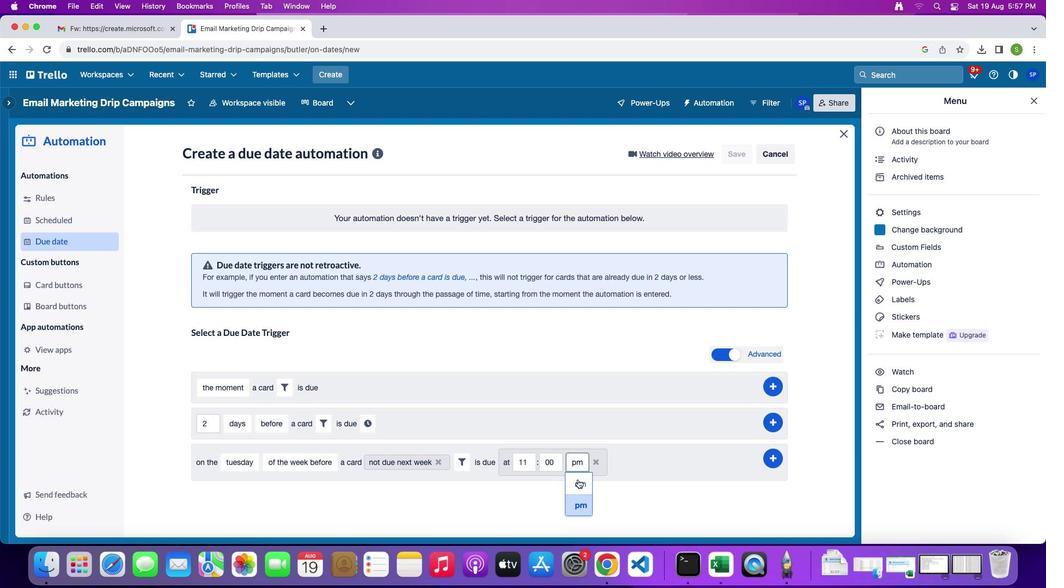 
Action: Mouse pressed left at (578, 479)
Screenshot: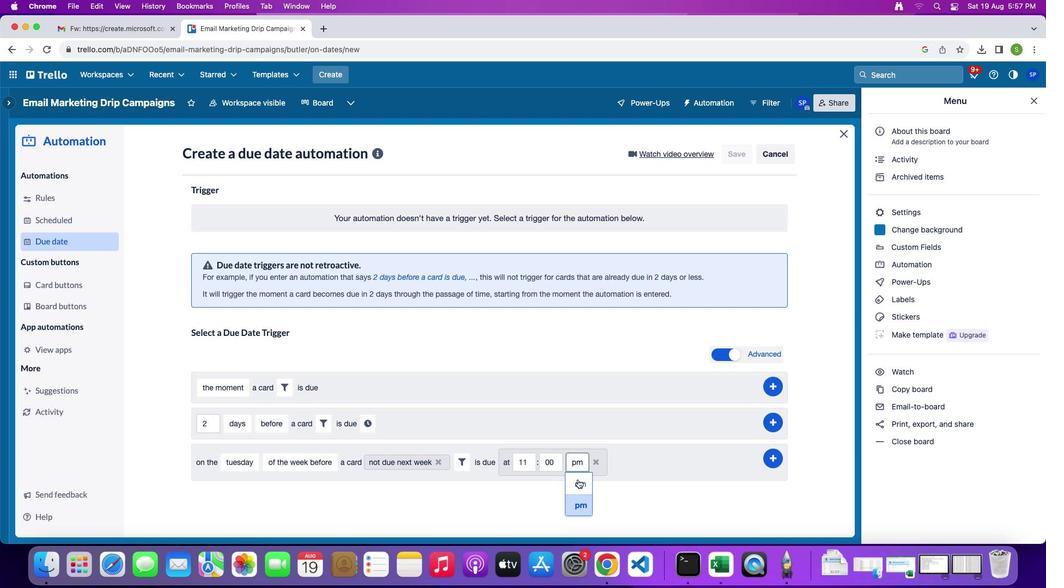 
Action: Mouse moved to (775, 455)
Screenshot: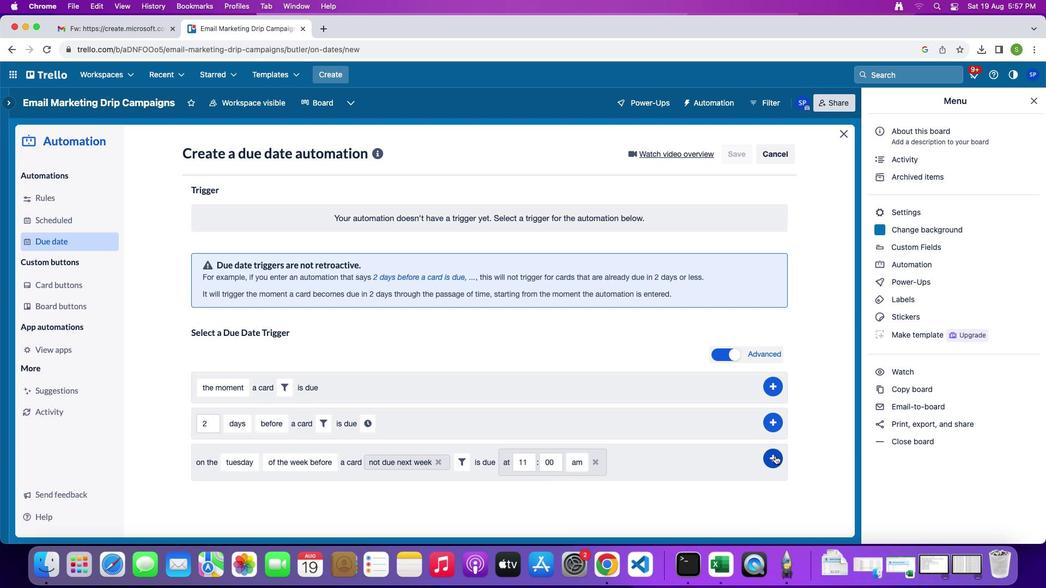 
Action: Mouse pressed left at (775, 455)
Screenshot: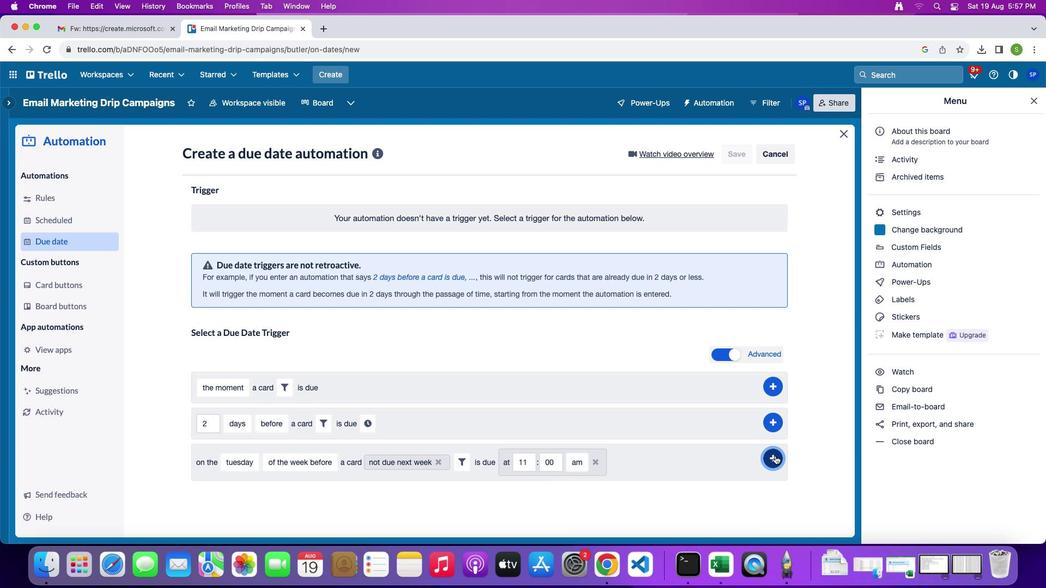 
Action: Mouse moved to (807, 405)
Screenshot: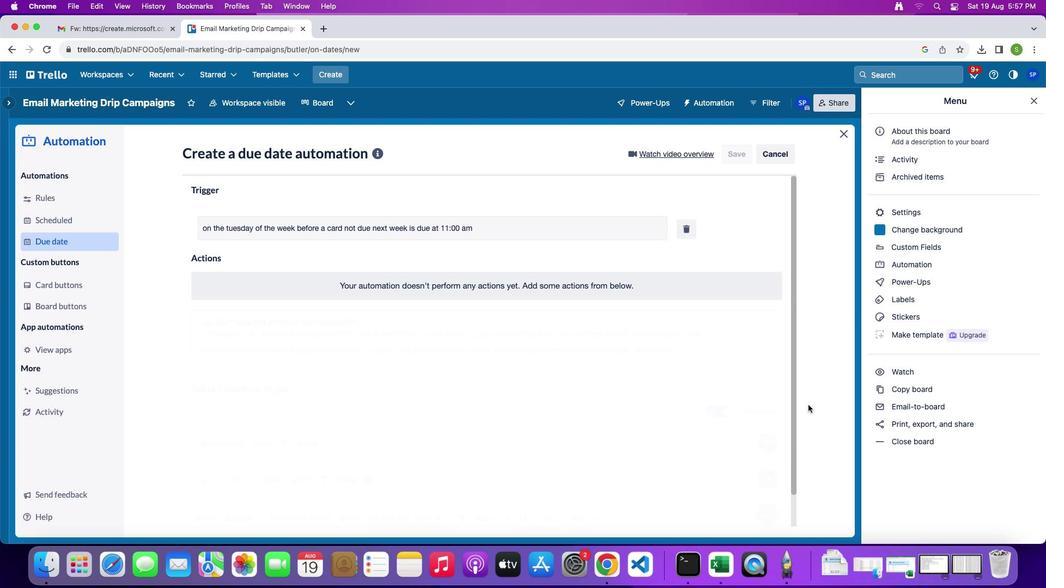 
